 Task: Look for space in Billingham, United Kingdom from 2nd June, 2023 to 6th June, 2023 for 1 adult in price range Rs.10000 to Rs.13000. Place can be private room with 1  bedroom having 1 bed and 1 bathroom. Property type can be house, flat, guest house, hotel. Booking option can be shelf check-in. Required host language is English.
Action: Mouse moved to (428, 55)
Screenshot: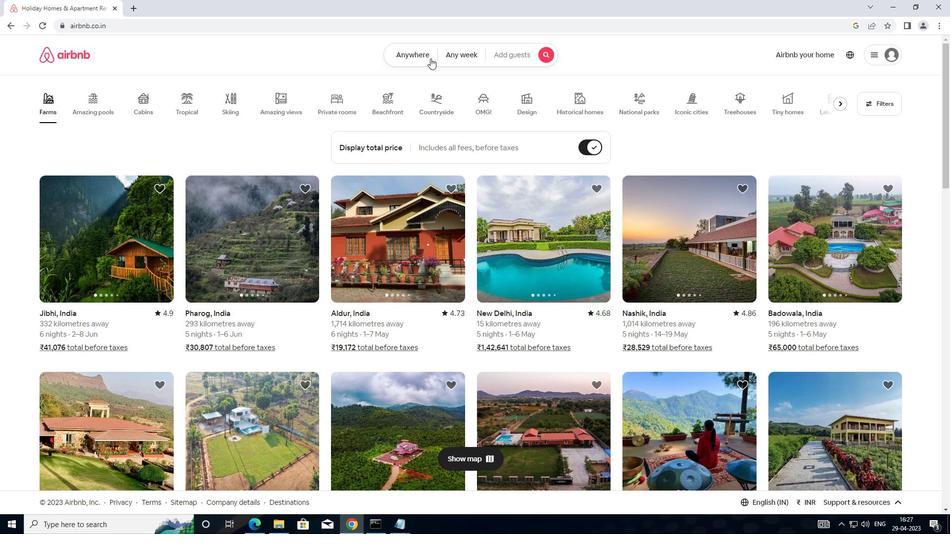 
Action: Mouse pressed left at (428, 55)
Screenshot: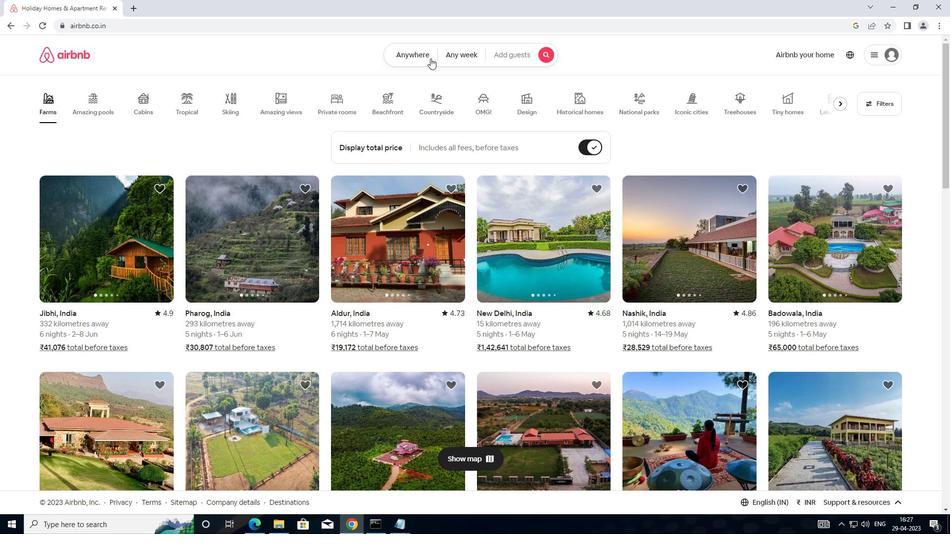 
Action: Mouse moved to (279, 94)
Screenshot: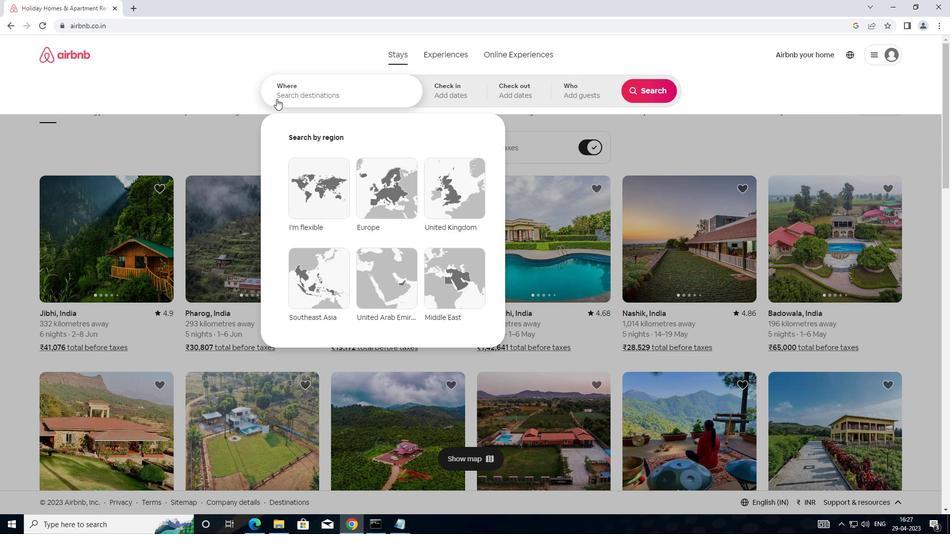 
Action: Mouse pressed left at (279, 94)
Screenshot: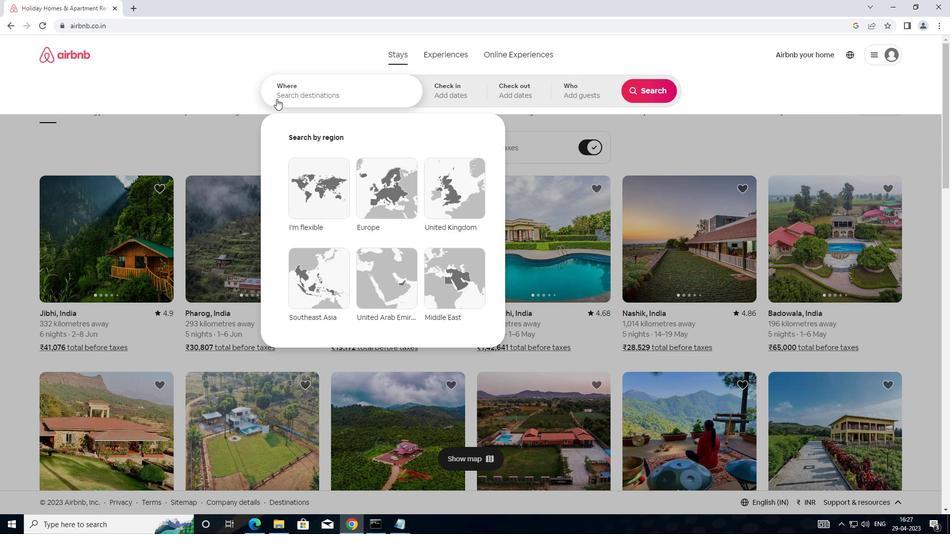 
Action: Mouse moved to (538, 49)
Screenshot: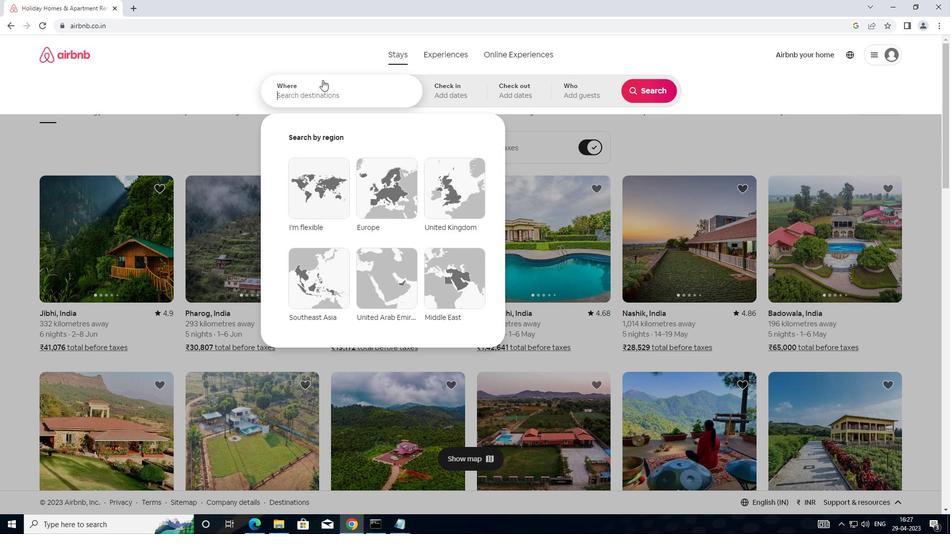
Action: Key pressed <Key.shift>BILLIN
Screenshot: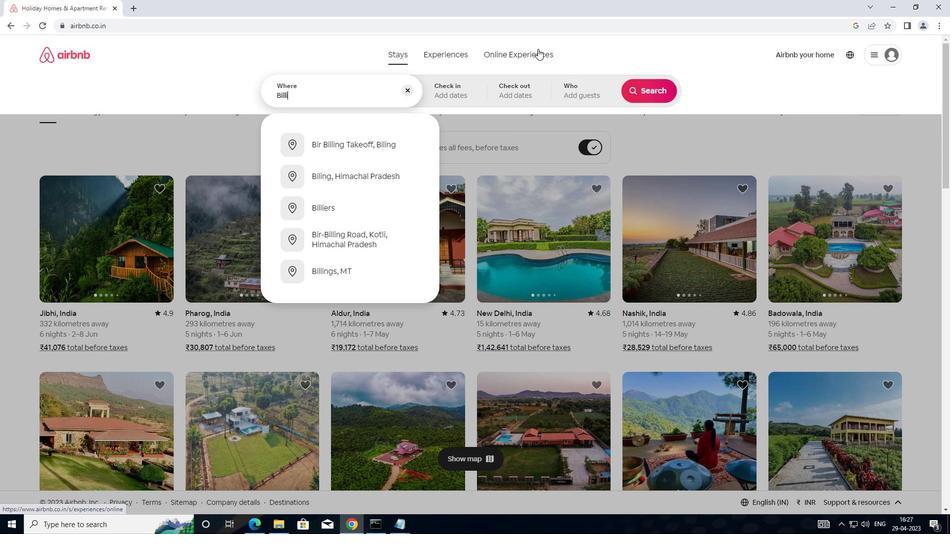 
Action: Mouse moved to (541, 47)
Screenshot: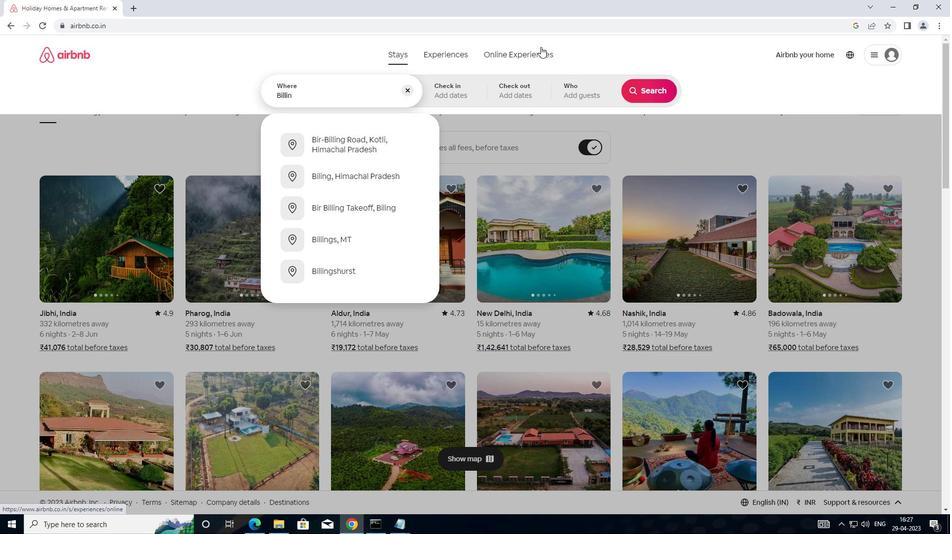 
Action: Key pressed G
Screenshot: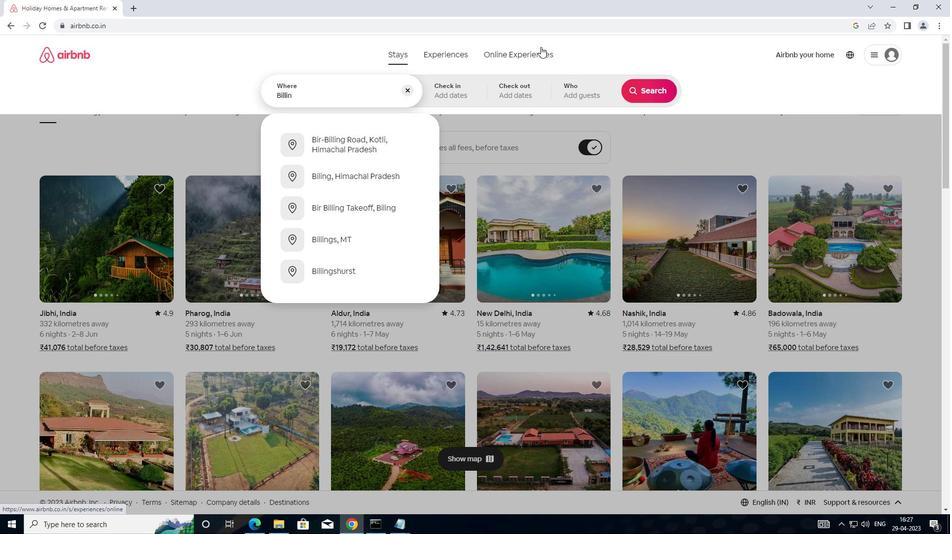 
Action: Mouse moved to (555, 38)
Screenshot: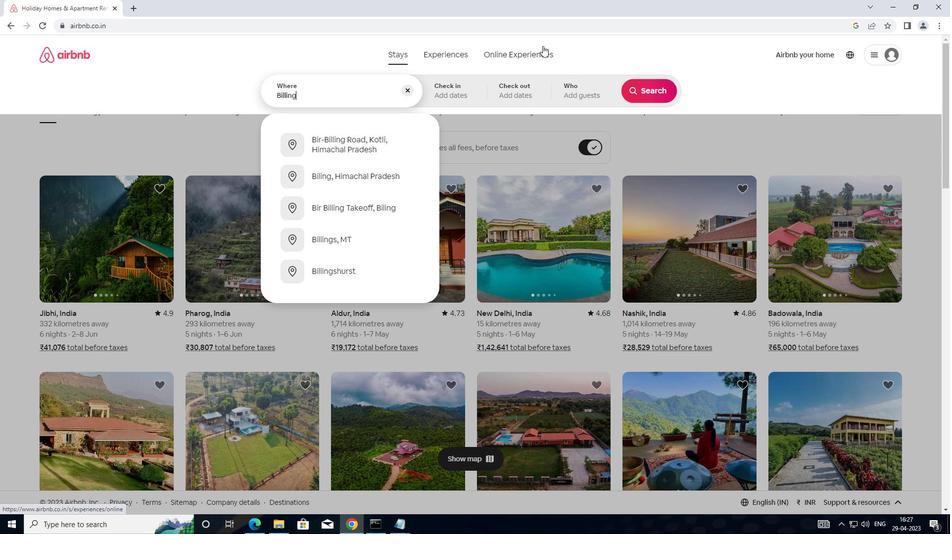 
Action: Key pressed H
Screenshot: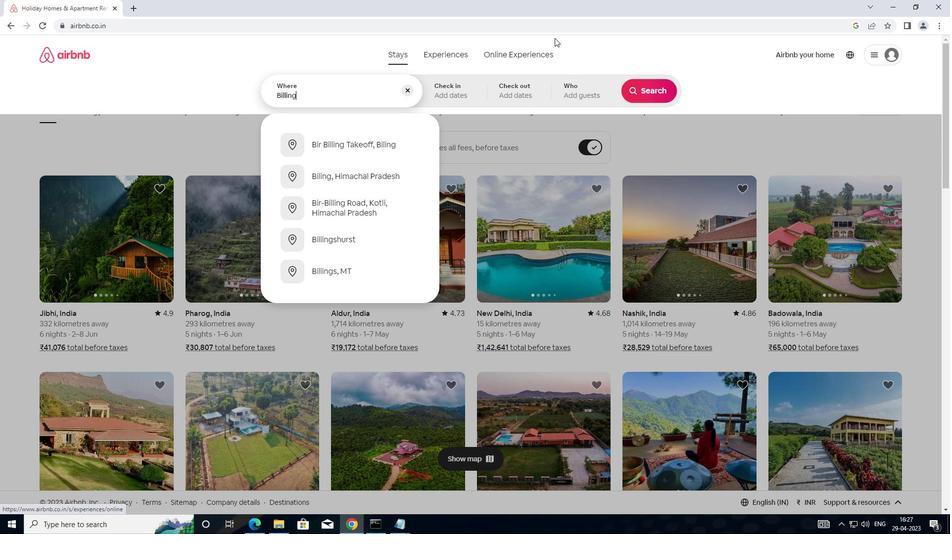 
Action: Mouse moved to (555, 37)
Screenshot: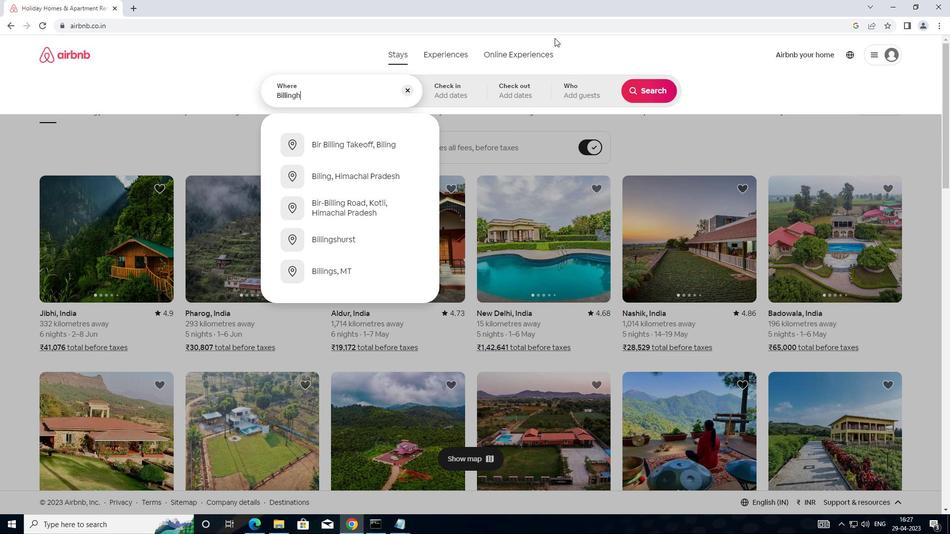 
Action: Key pressed A
Screenshot: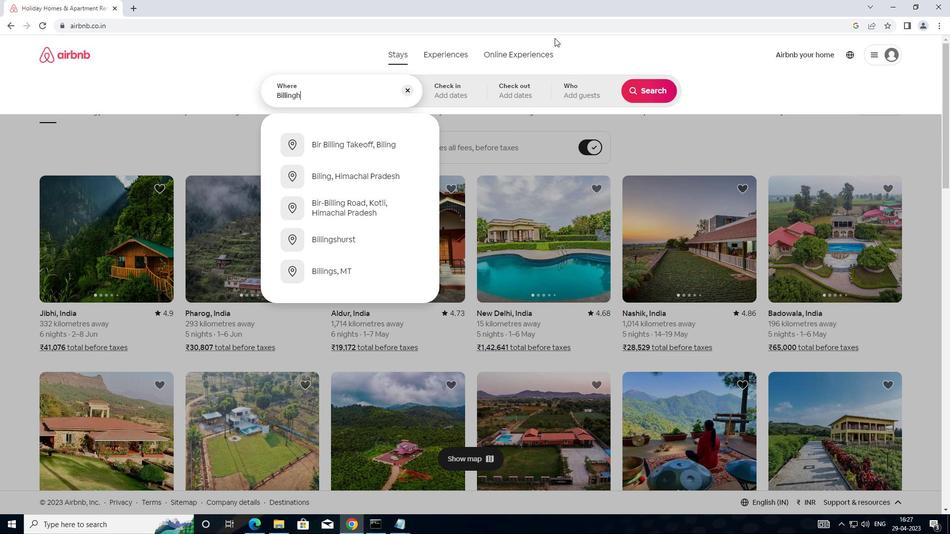 
Action: Mouse moved to (563, 35)
Screenshot: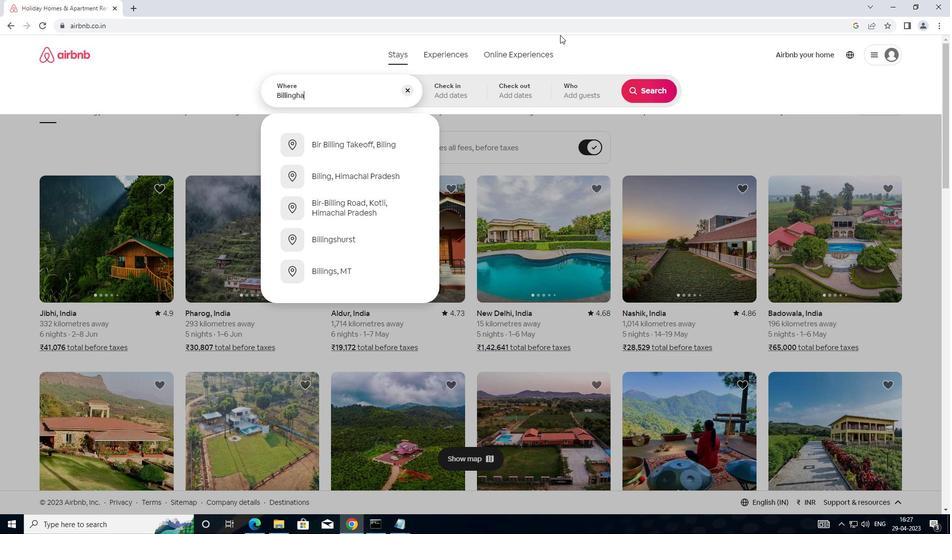 
Action: Key pressed M,<Key.shift>UNITED
Screenshot: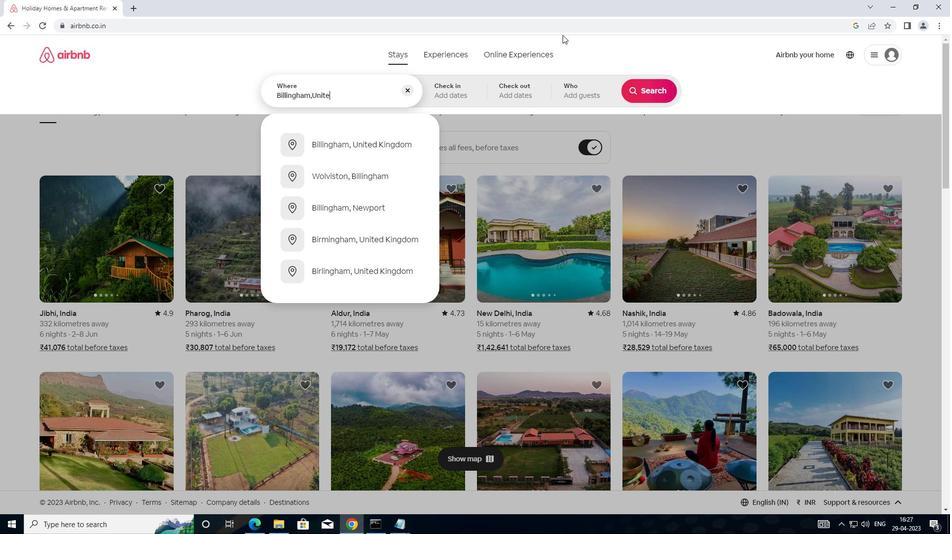 
Action: Mouse moved to (376, 150)
Screenshot: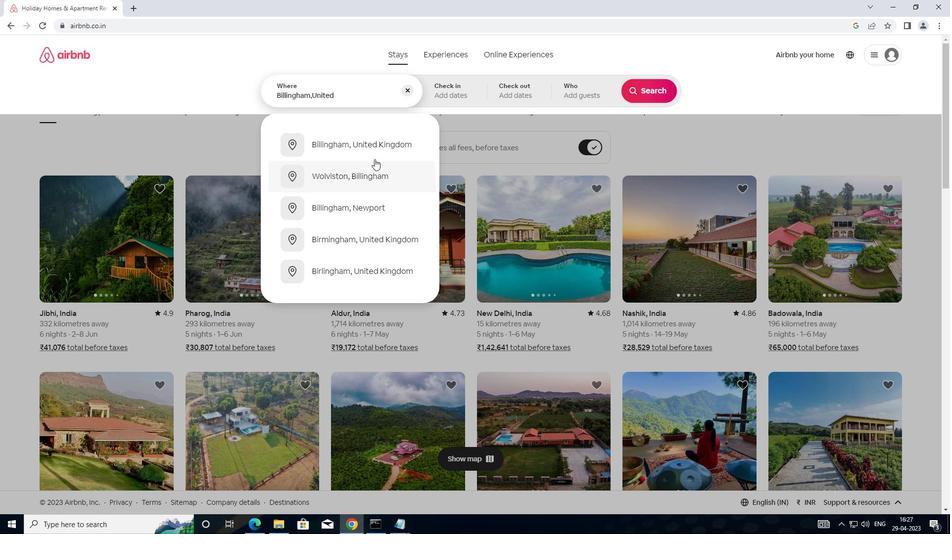 
Action: Mouse pressed left at (376, 150)
Screenshot: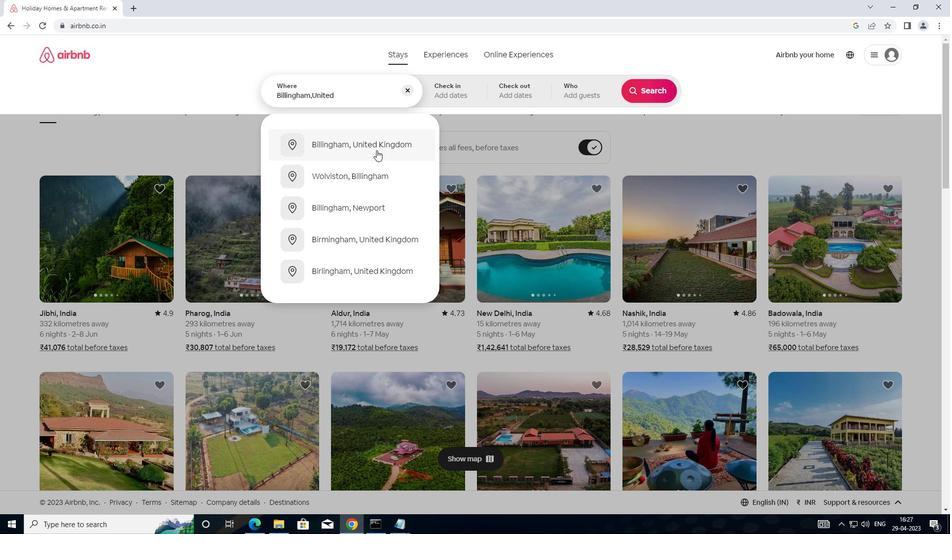 
Action: Mouse moved to (655, 170)
Screenshot: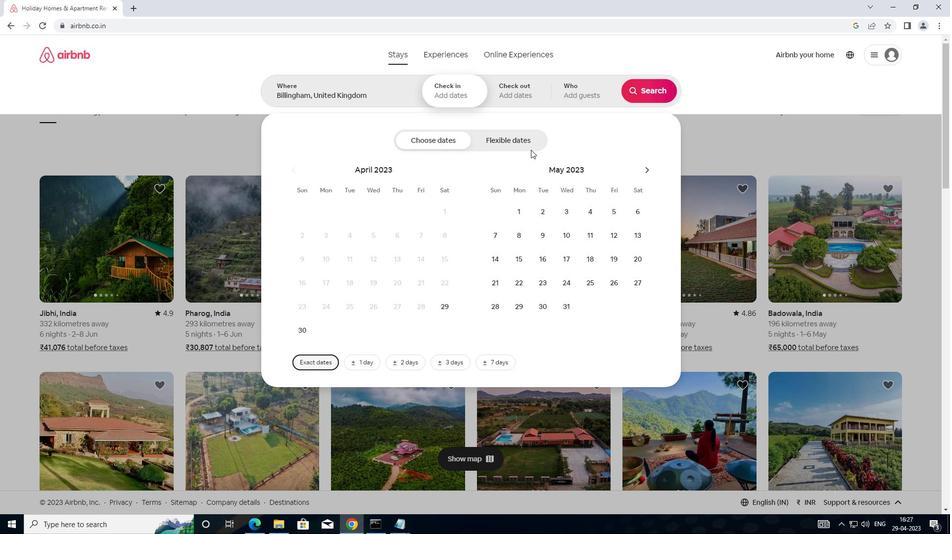 
Action: Mouse pressed left at (655, 170)
Screenshot: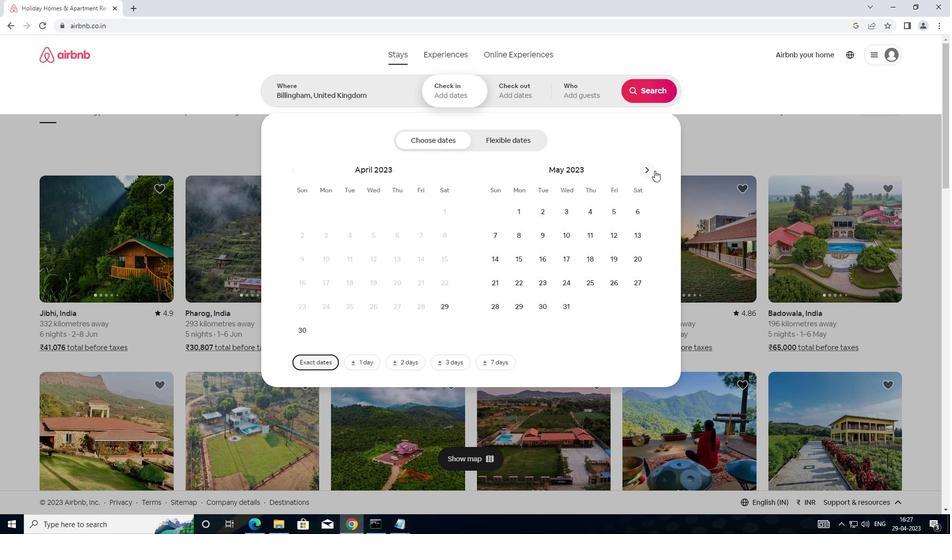 
Action: Mouse pressed left at (655, 170)
Screenshot: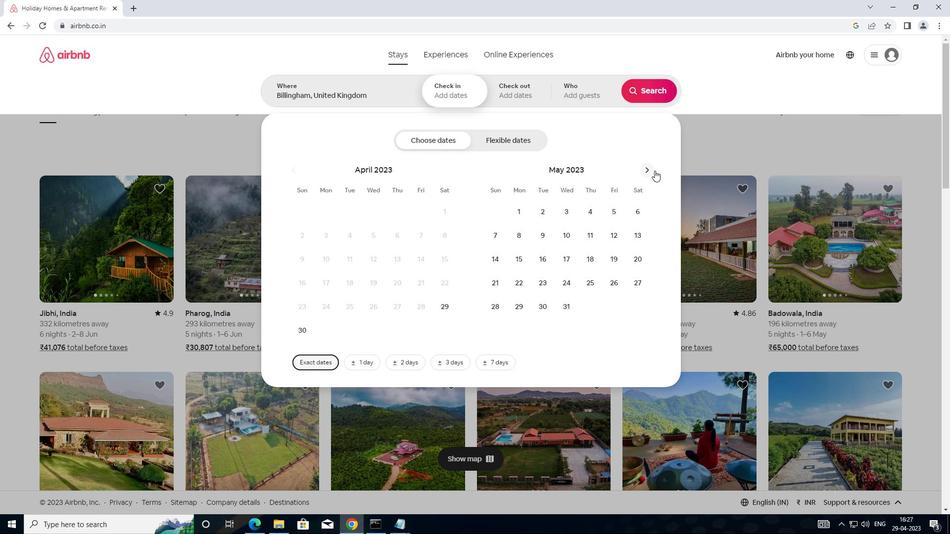 
Action: Mouse moved to (650, 173)
Screenshot: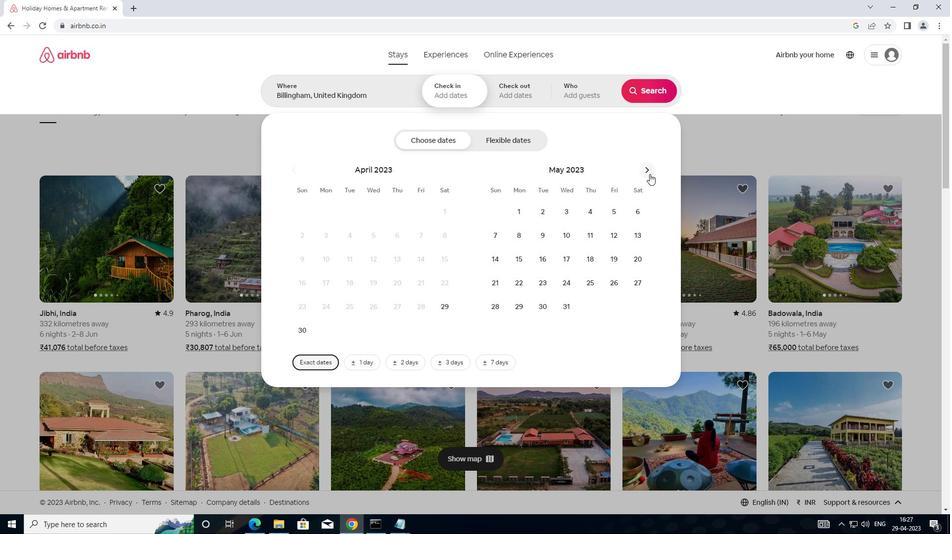 
Action: Mouse pressed left at (650, 173)
Screenshot: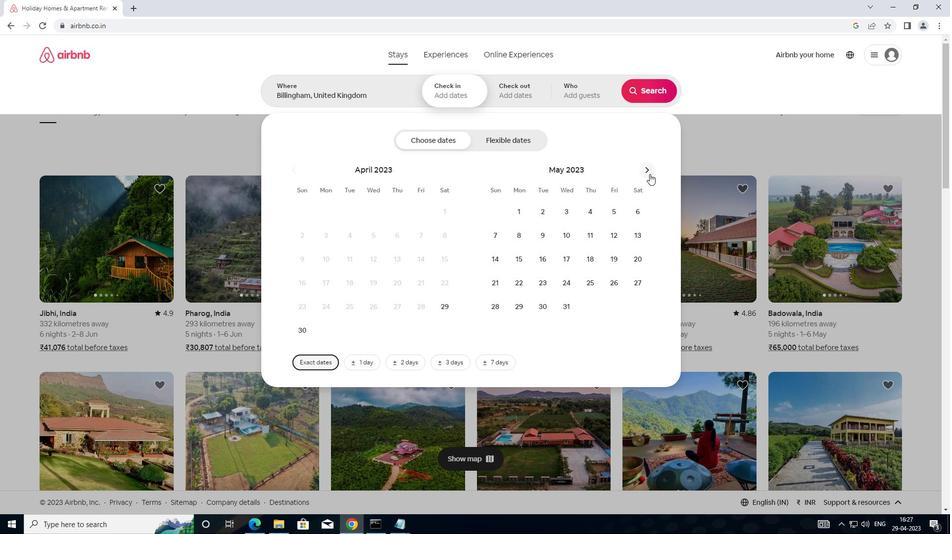 
Action: Mouse pressed left at (650, 173)
Screenshot: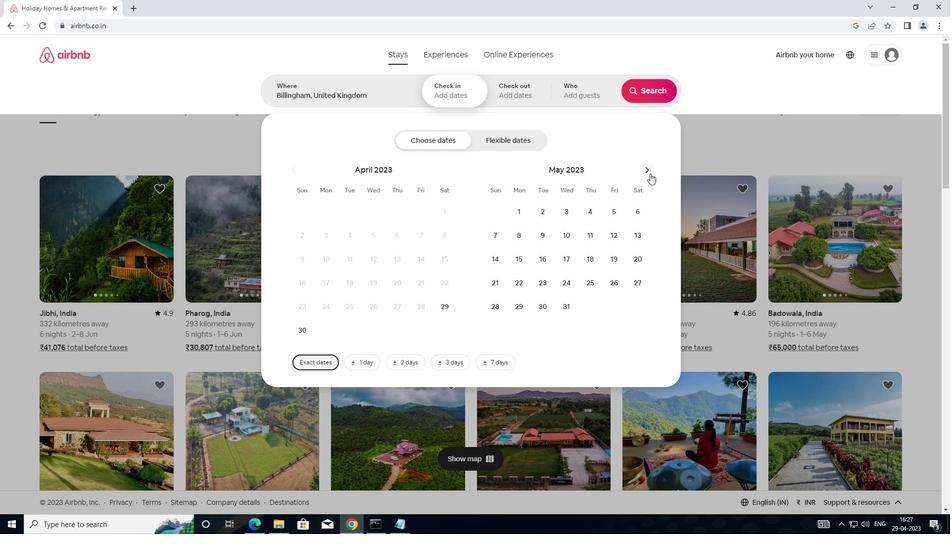 
Action: Mouse moved to (419, 209)
Screenshot: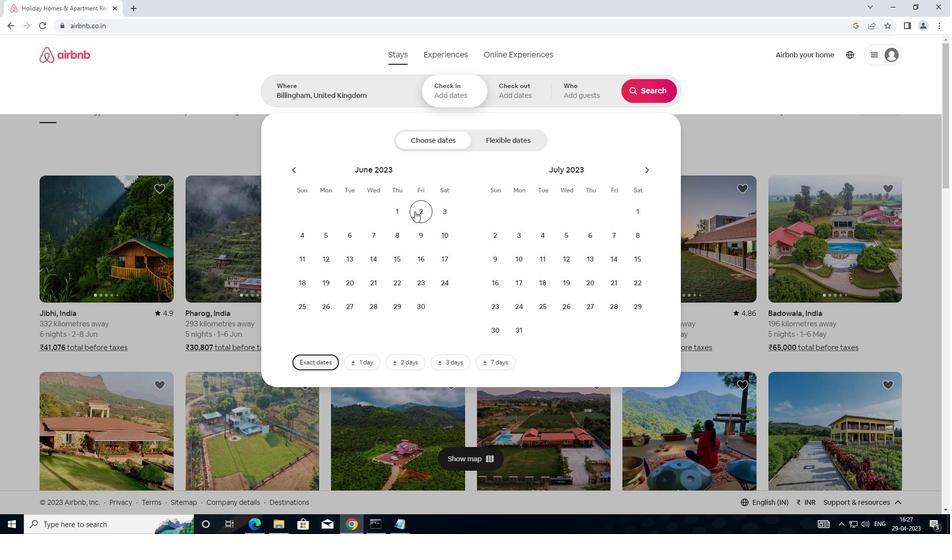 
Action: Mouse pressed left at (419, 209)
Screenshot: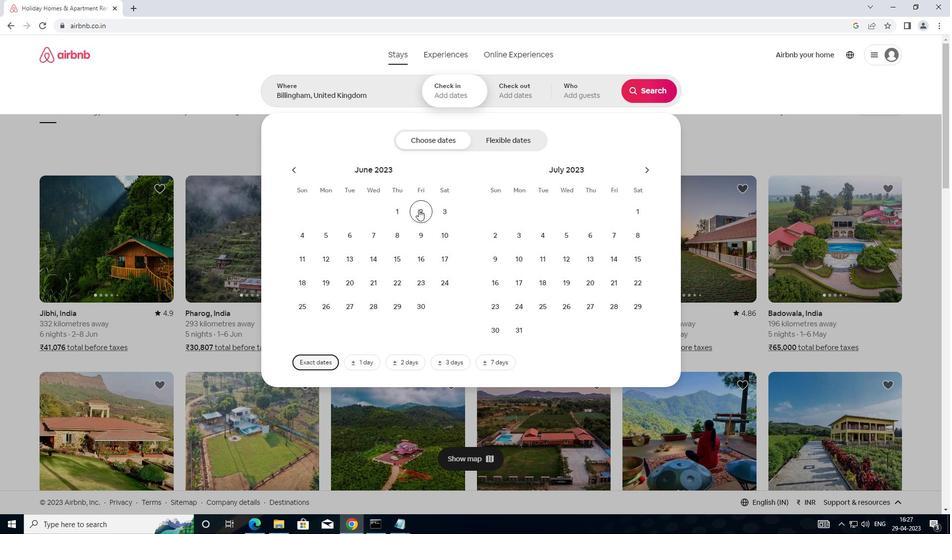 
Action: Mouse moved to (353, 231)
Screenshot: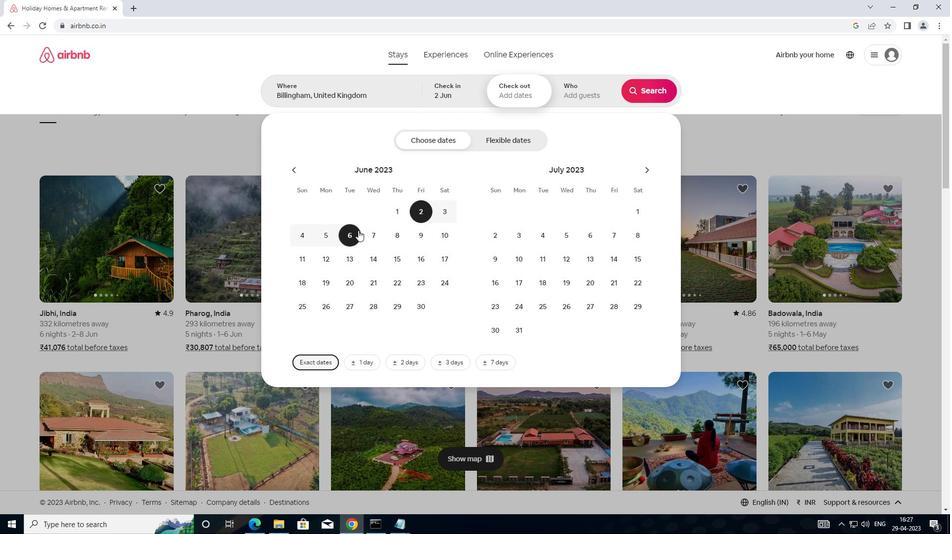 
Action: Mouse pressed left at (353, 231)
Screenshot: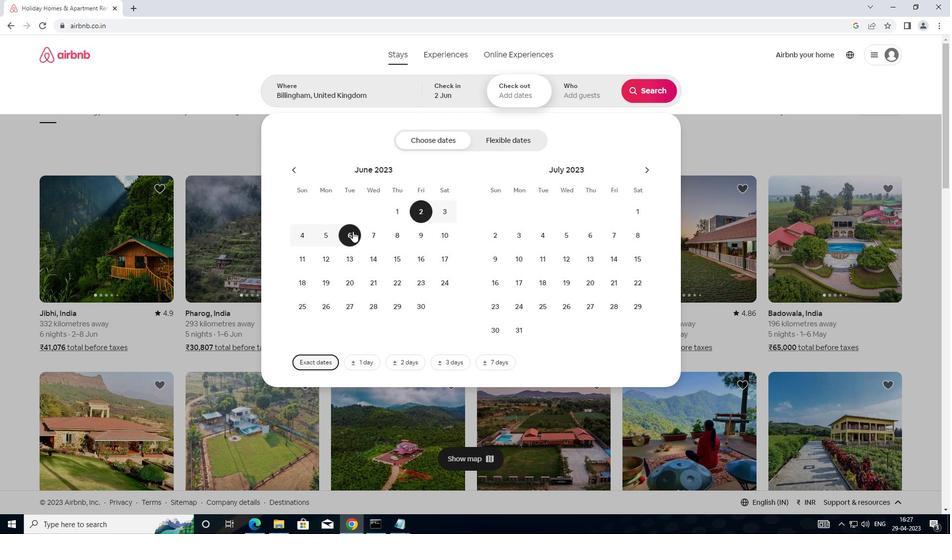 
Action: Mouse moved to (580, 102)
Screenshot: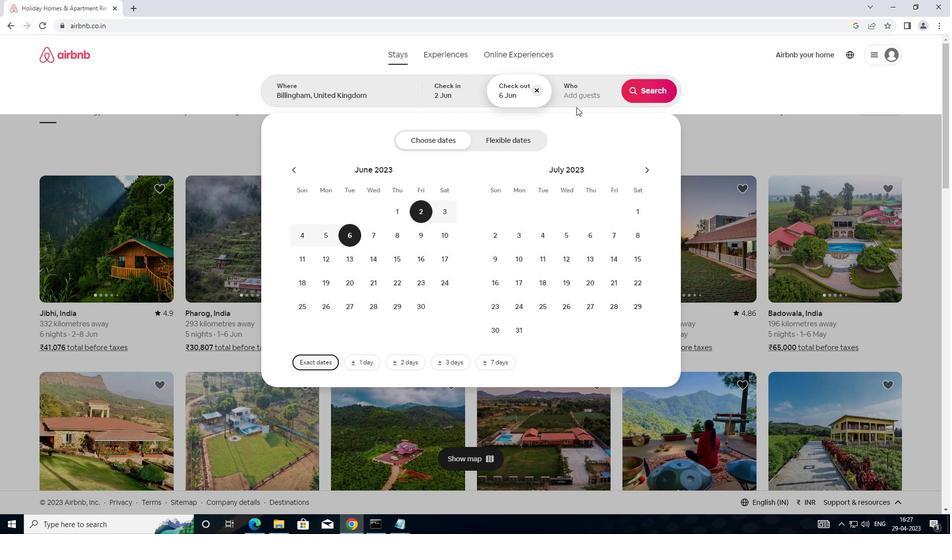 
Action: Mouse pressed left at (580, 102)
Screenshot: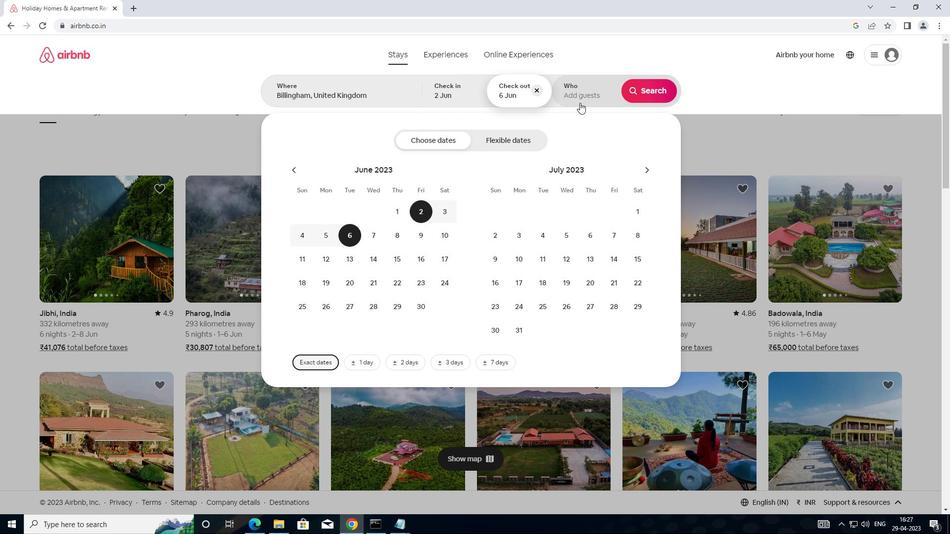
Action: Mouse moved to (657, 144)
Screenshot: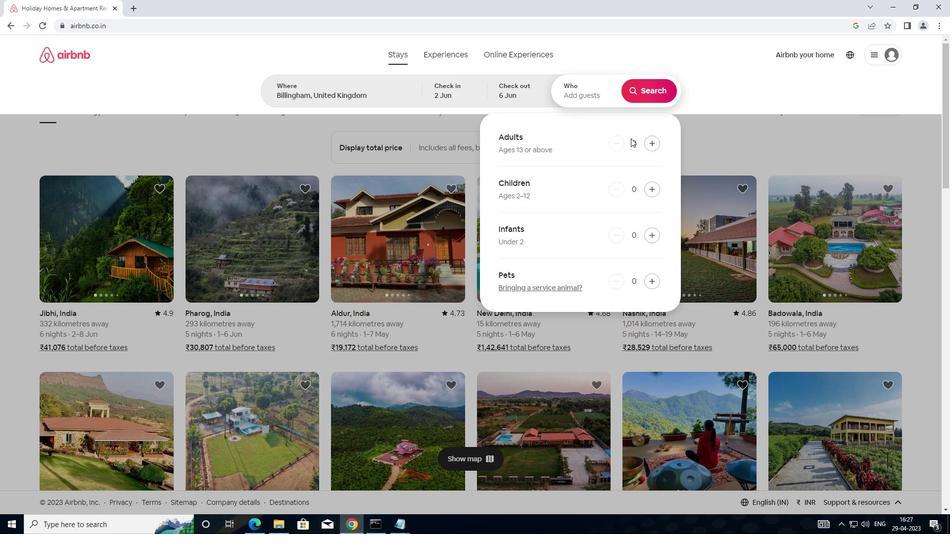 
Action: Mouse pressed left at (657, 144)
Screenshot: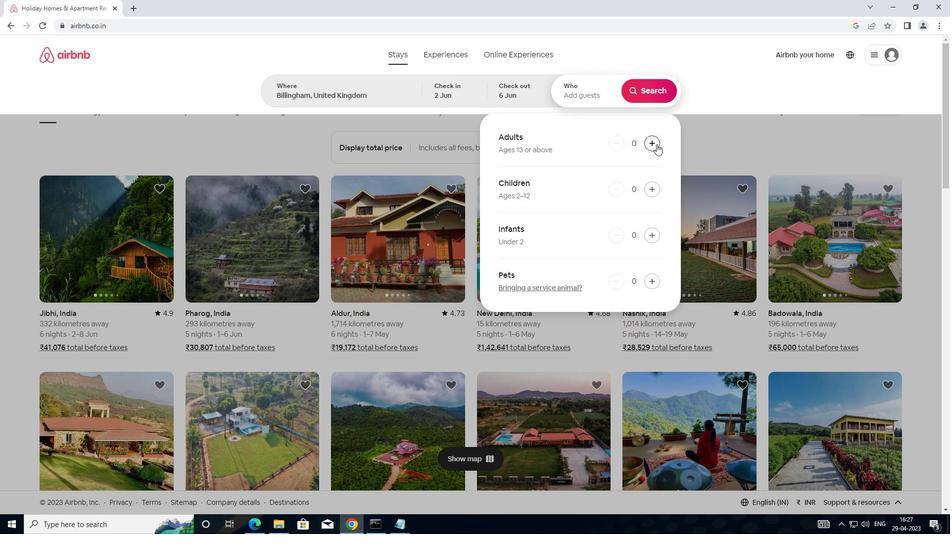 
Action: Mouse moved to (650, 97)
Screenshot: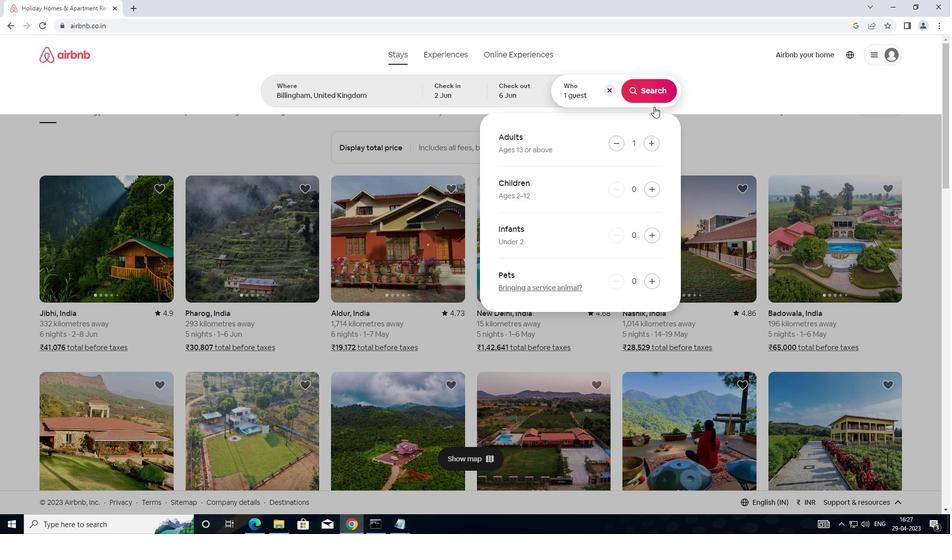 
Action: Mouse pressed left at (650, 97)
Screenshot: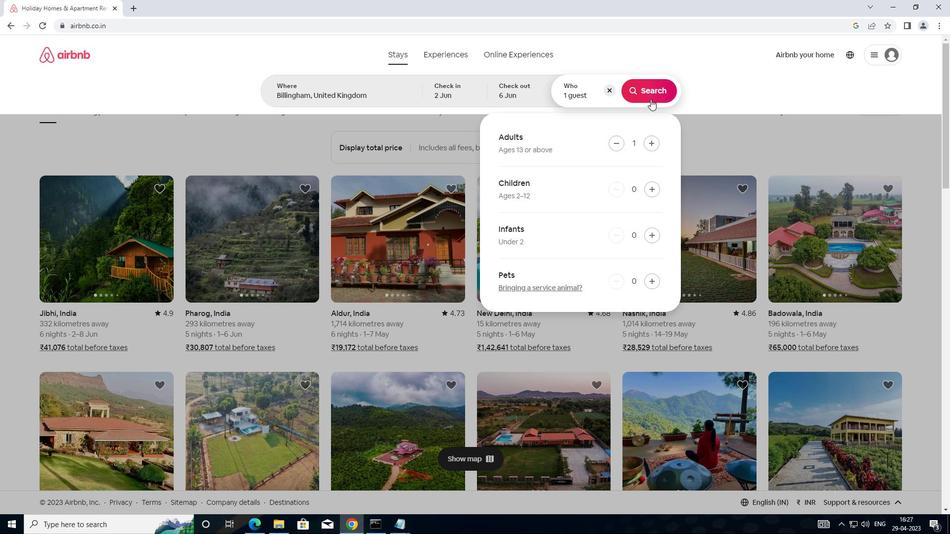 
Action: Mouse moved to (901, 99)
Screenshot: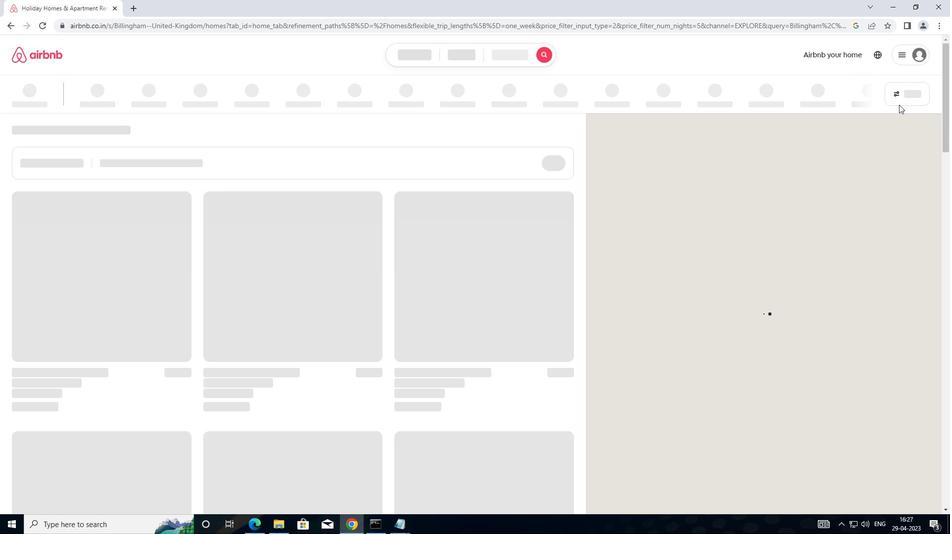 
Action: Mouse pressed left at (901, 99)
Screenshot: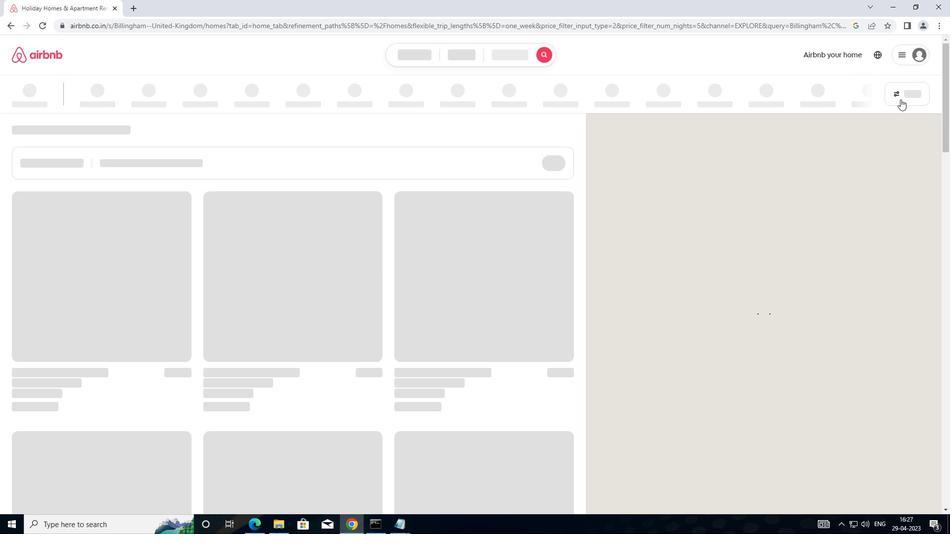 
Action: Mouse moved to (384, 215)
Screenshot: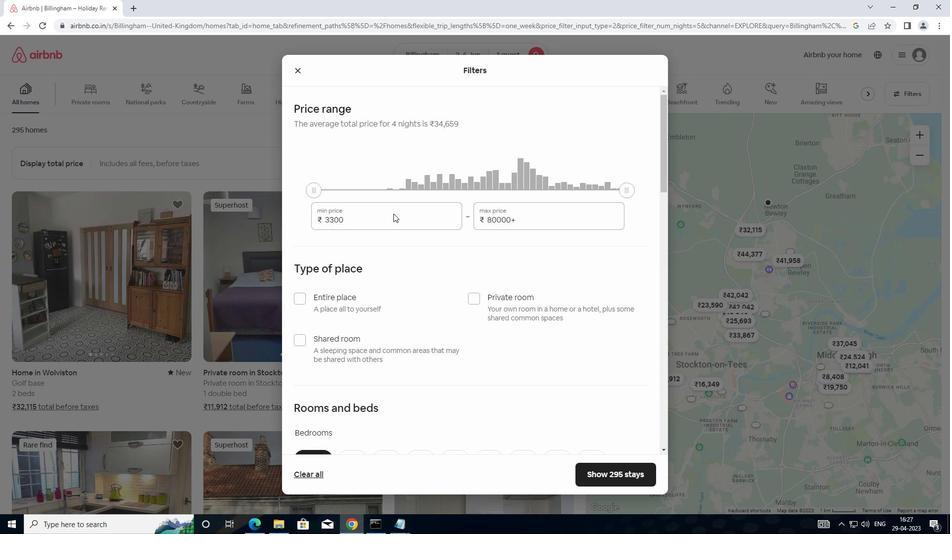 
Action: Mouse pressed left at (384, 215)
Screenshot: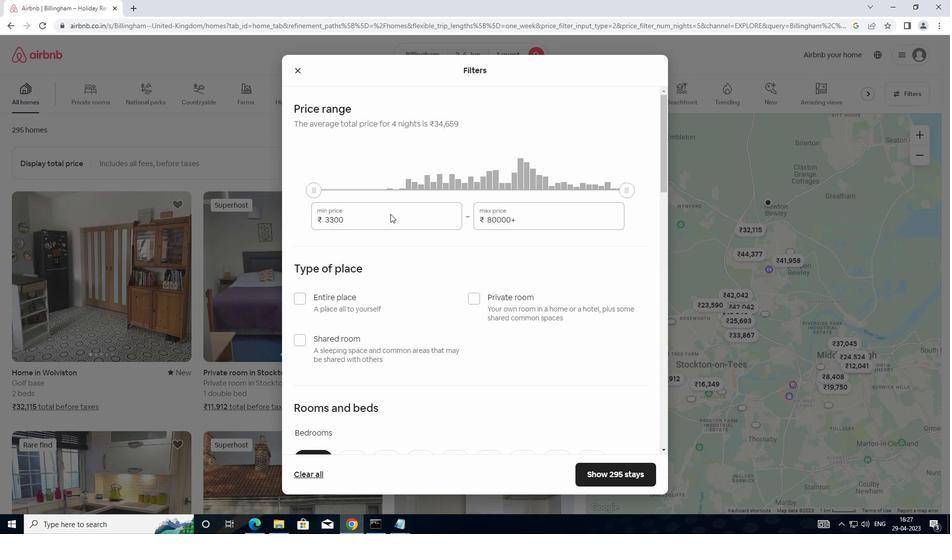 
Action: Mouse moved to (309, 223)
Screenshot: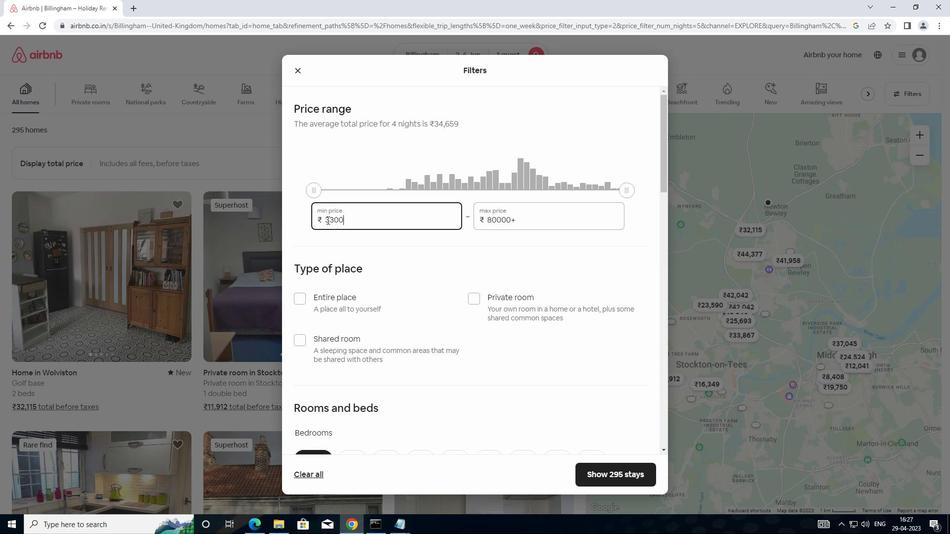 
Action: Mouse pressed left at (309, 223)
Screenshot: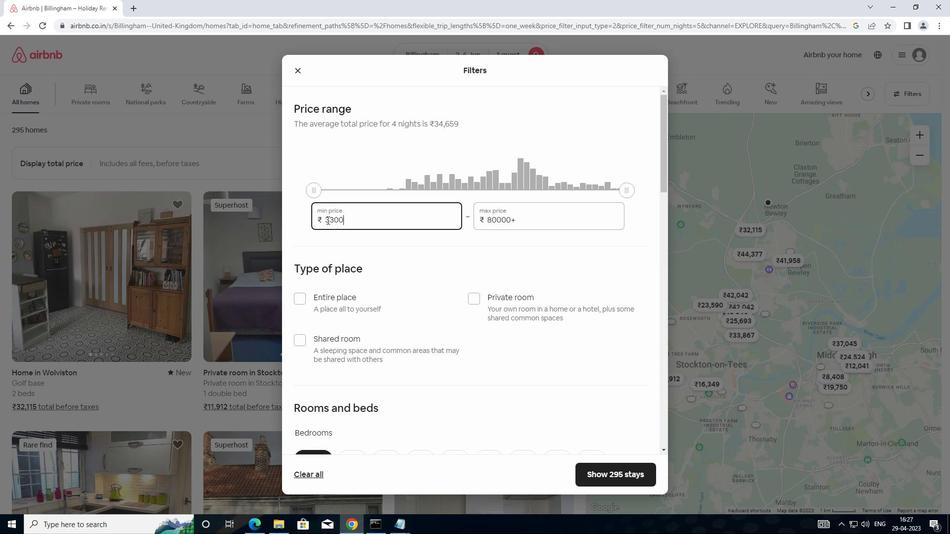 
Action: Mouse moved to (307, 224)
Screenshot: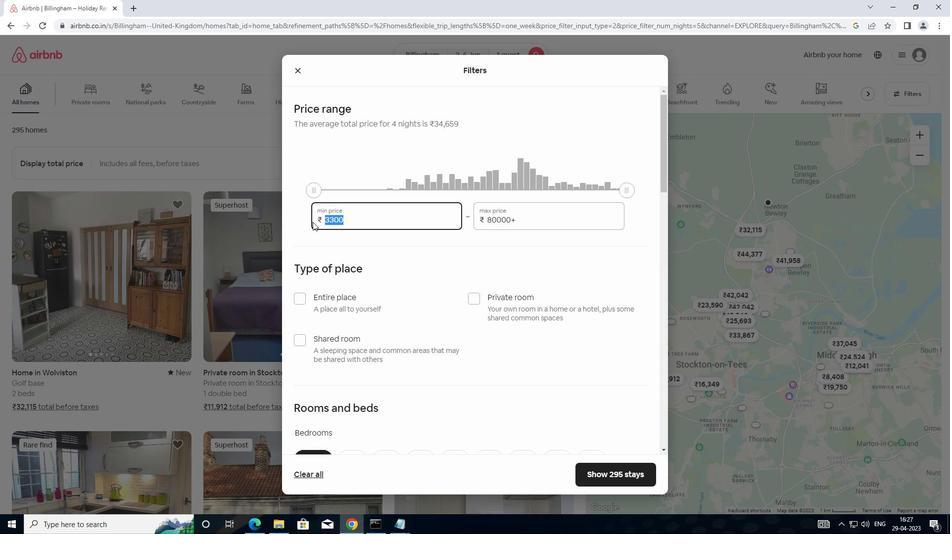 
Action: Key pressed 10
Screenshot: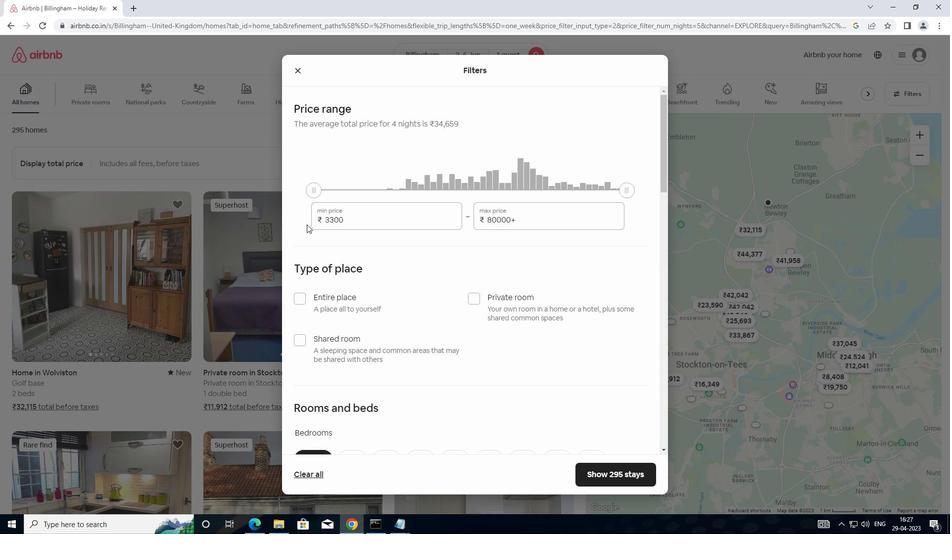 
Action: Mouse moved to (347, 224)
Screenshot: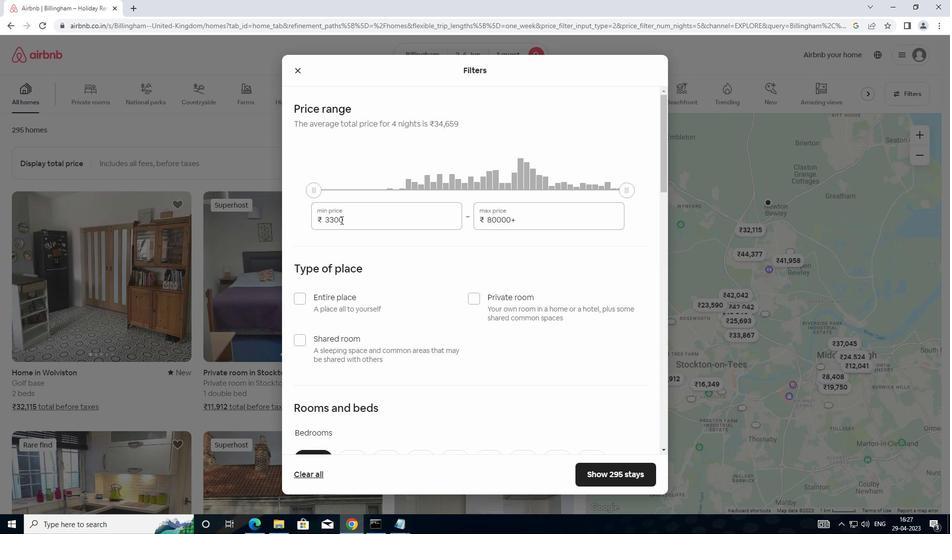 
Action: Mouse pressed left at (347, 224)
Screenshot: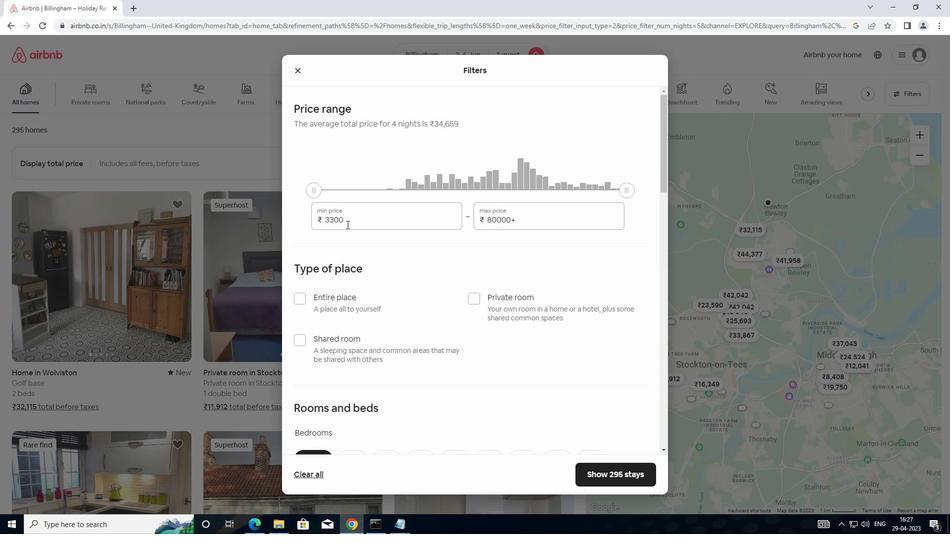 
Action: Mouse moved to (301, 219)
Screenshot: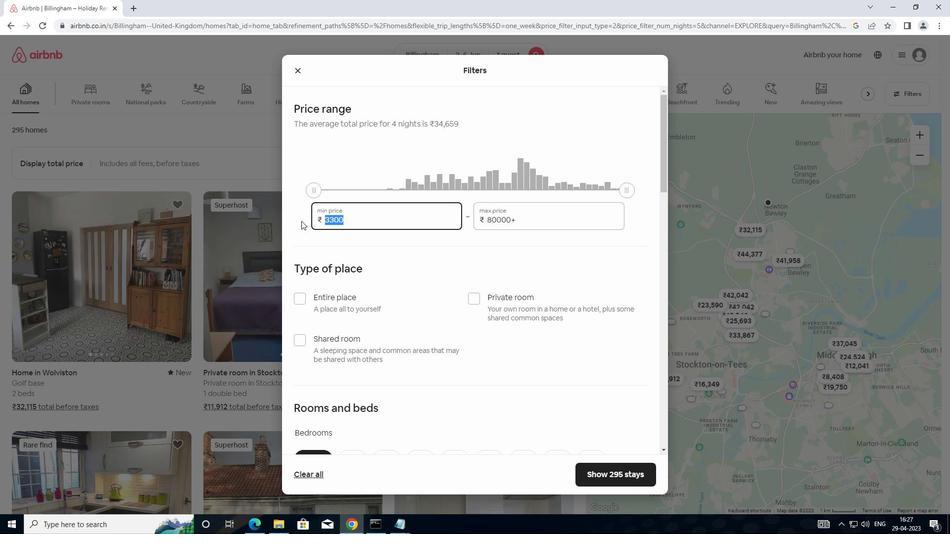 
Action: Key pressed 10000
Screenshot: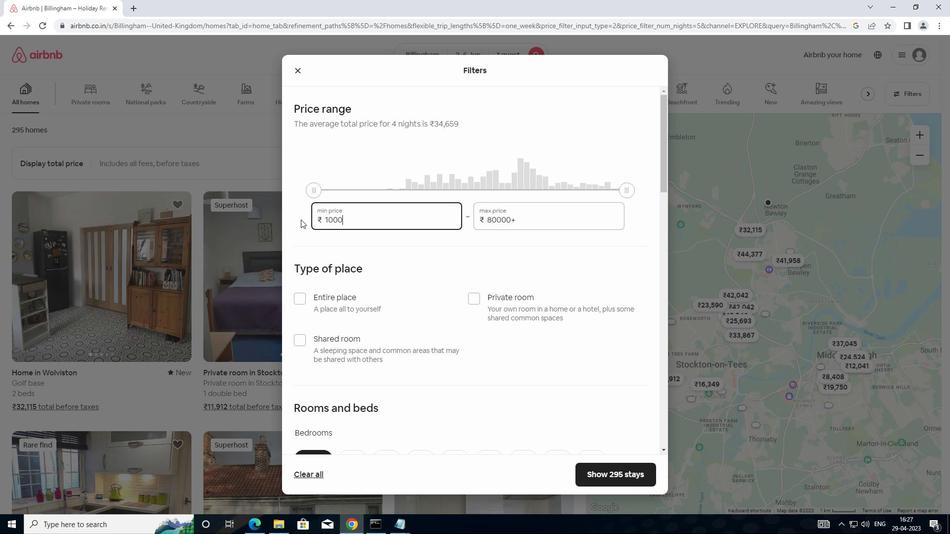 
Action: Mouse moved to (537, 224)
Screenshot: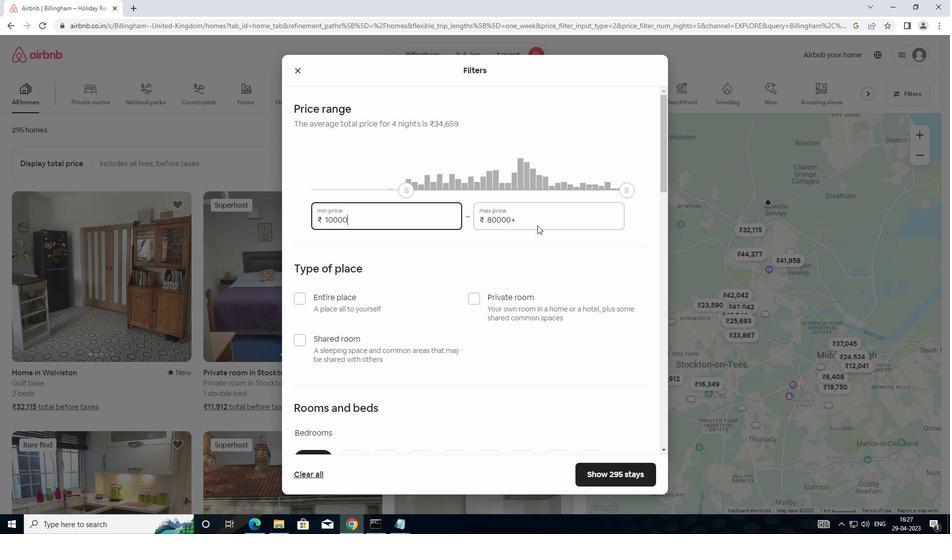 
Action: Mouse pressed left at (537, 224)
Screenshot: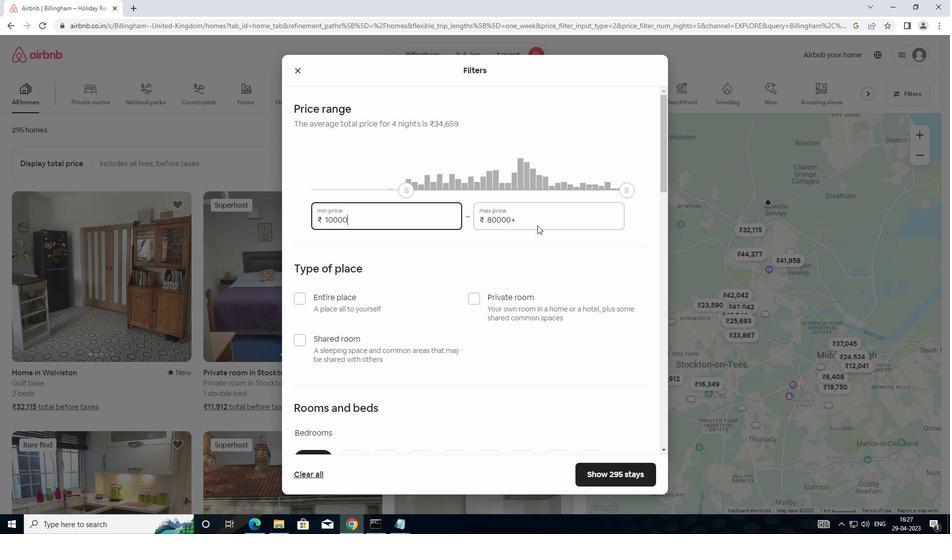 
Action: Mouse moved to (537, 223)
Screenshot: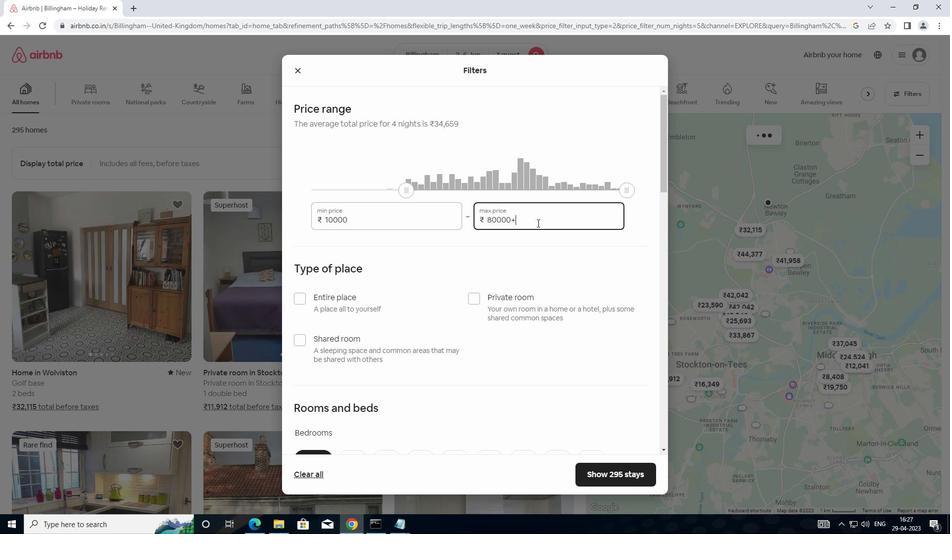 
Action: Mouse pressed left at (537, 223)
Screenshot: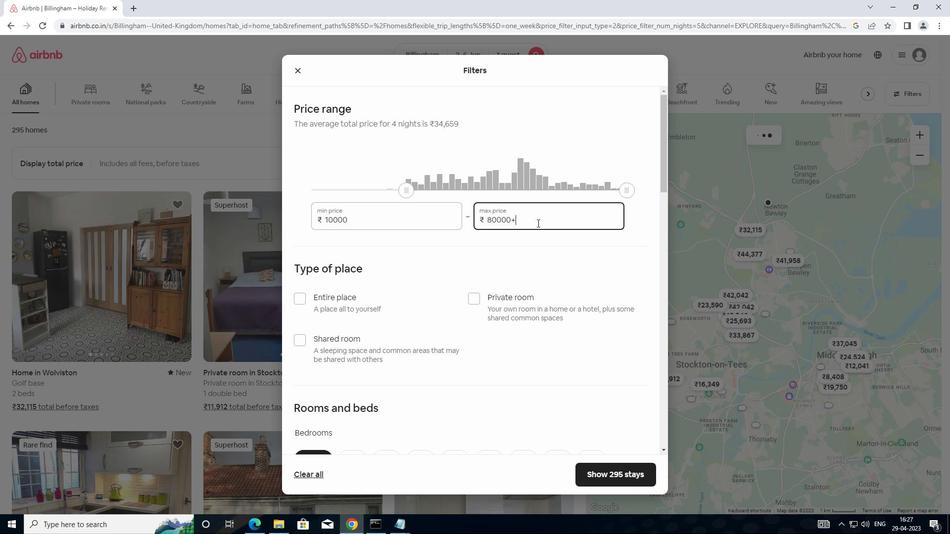 
Action: Mouse moved to (473, 224)
Screenshot: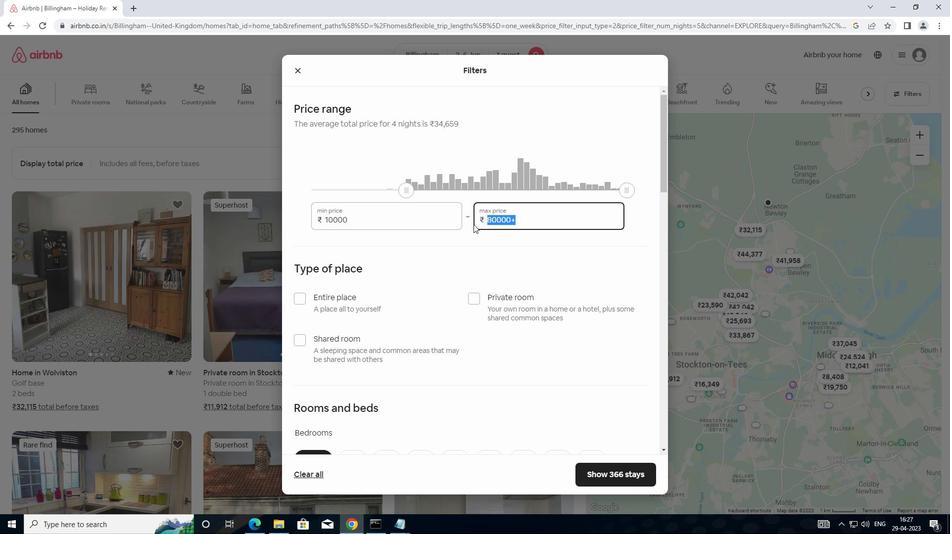
Action: Key pressed 13
Screenshot: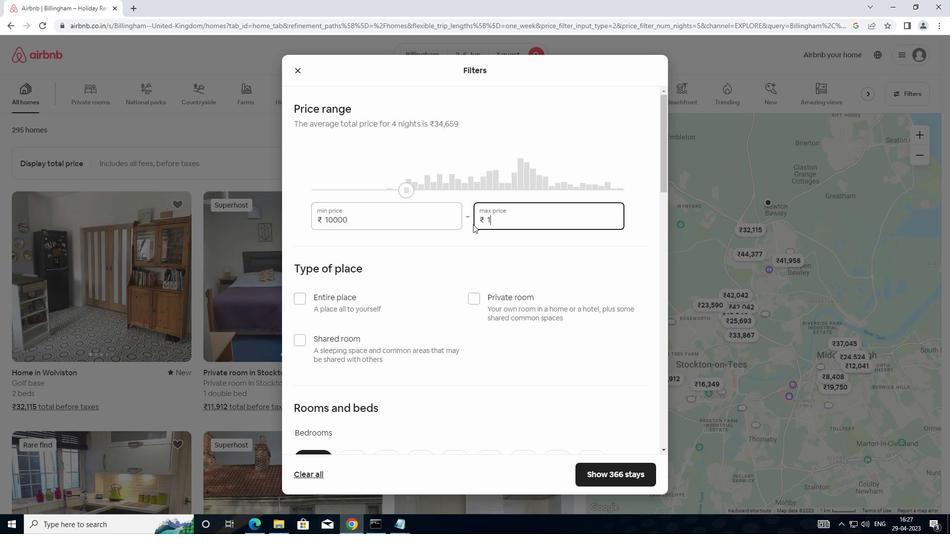 
Action: Mouse moved to (473, 226)
Screenshot: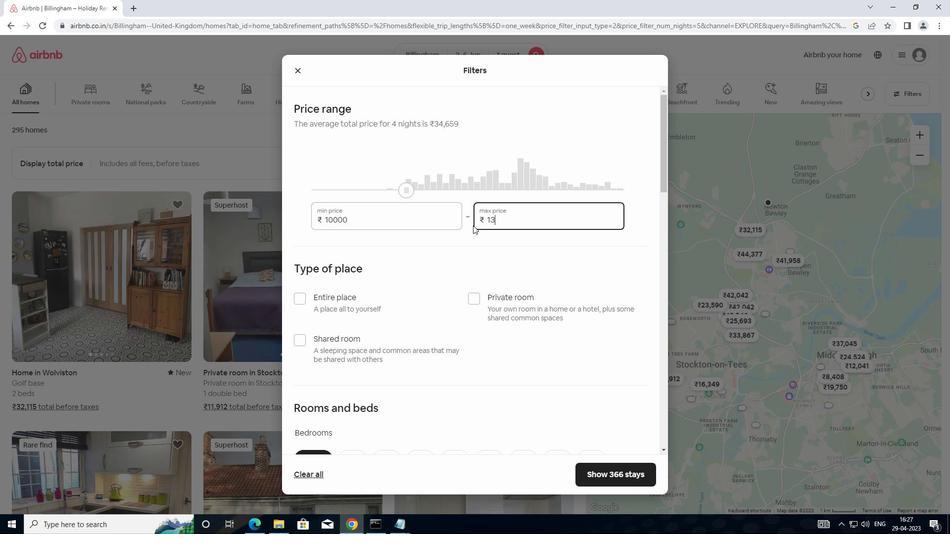 
Action: Key pressed 0
Screenshot: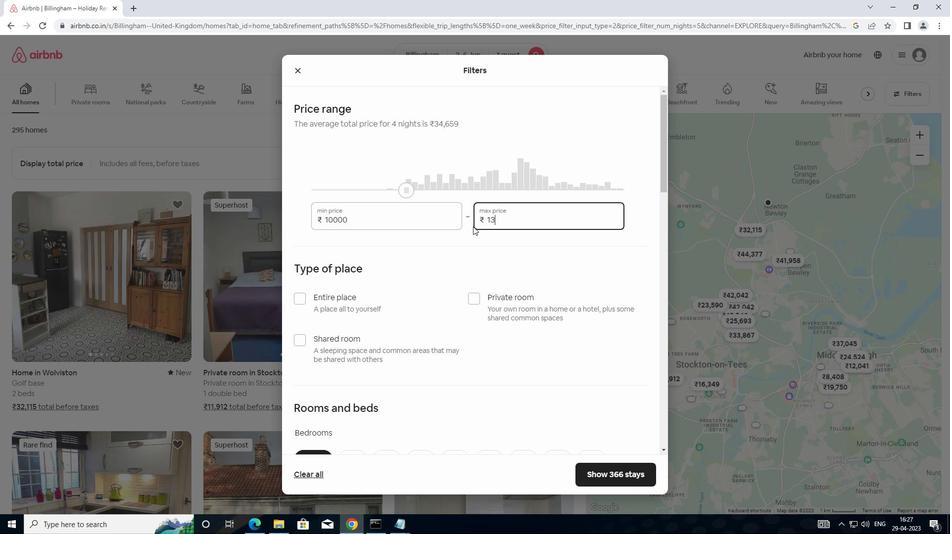 
Action: Mouse moved to (473, 227)
Screenshot: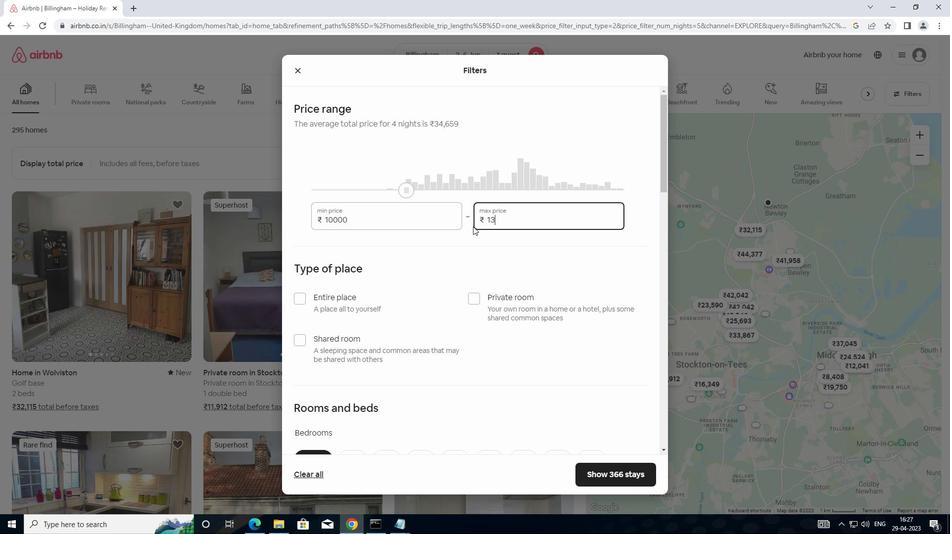 
Action: Key pressed 0
Screenshot: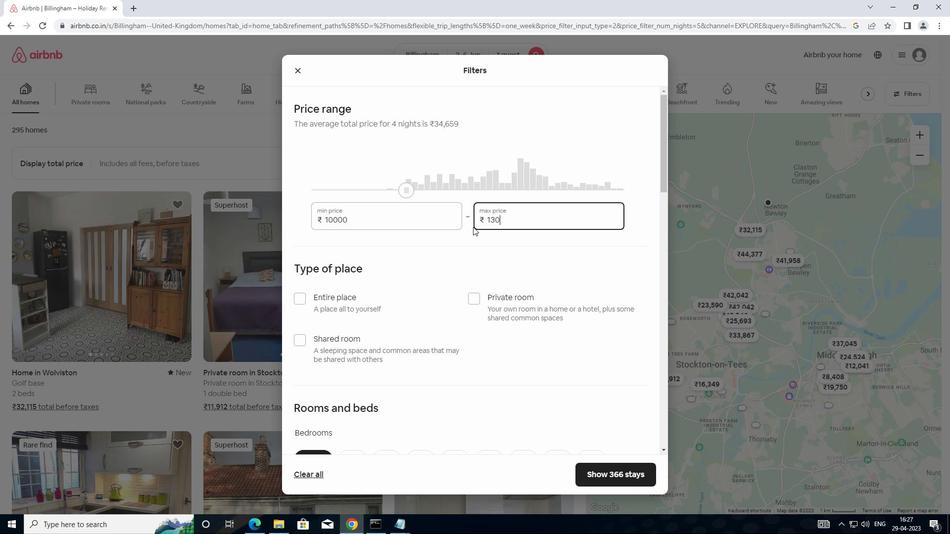 
Action: Mouse moved to (474, 227)
Screenshot: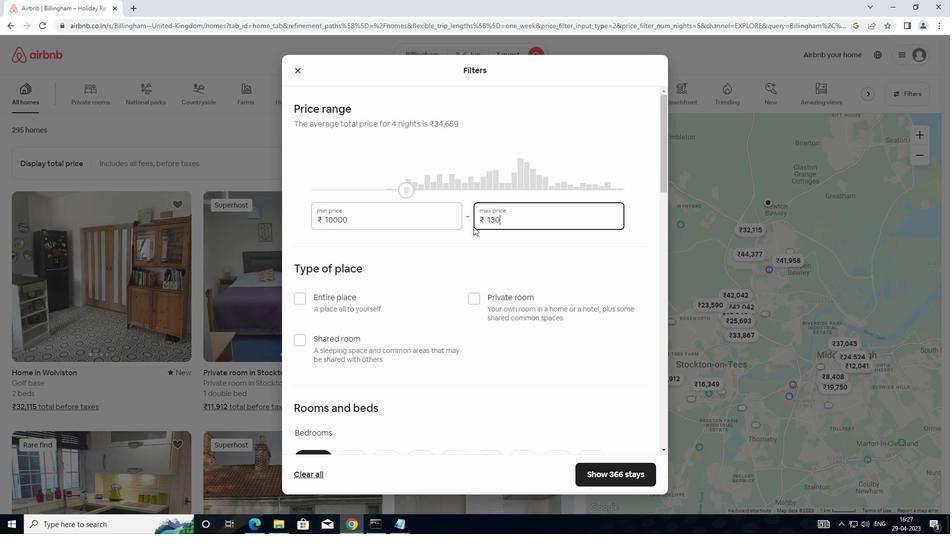 
Action: Key pressed 0
Screenshot: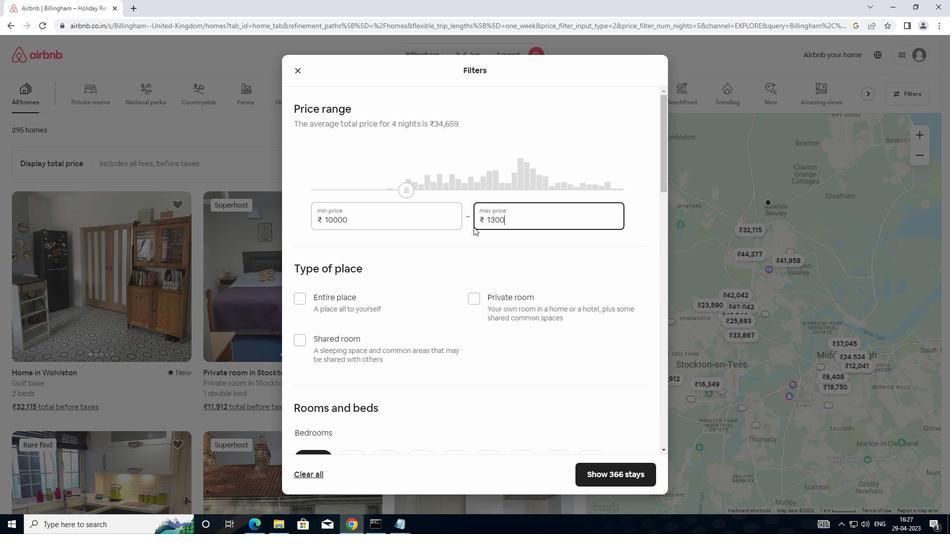 
Action: Mouse moved to (371, 284)
Screenshot: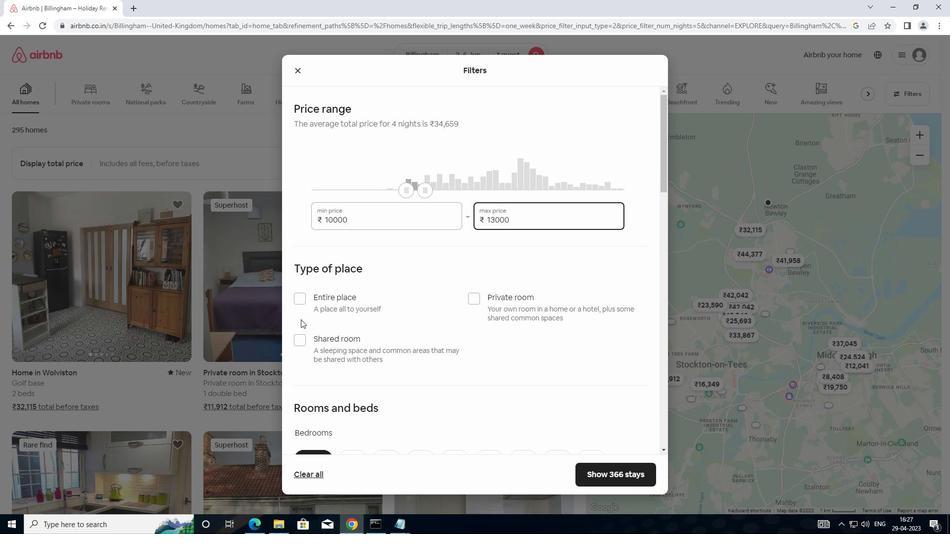 
Action: Mouse scrolled (371, 283) with delta (0, 0)
Screenshot: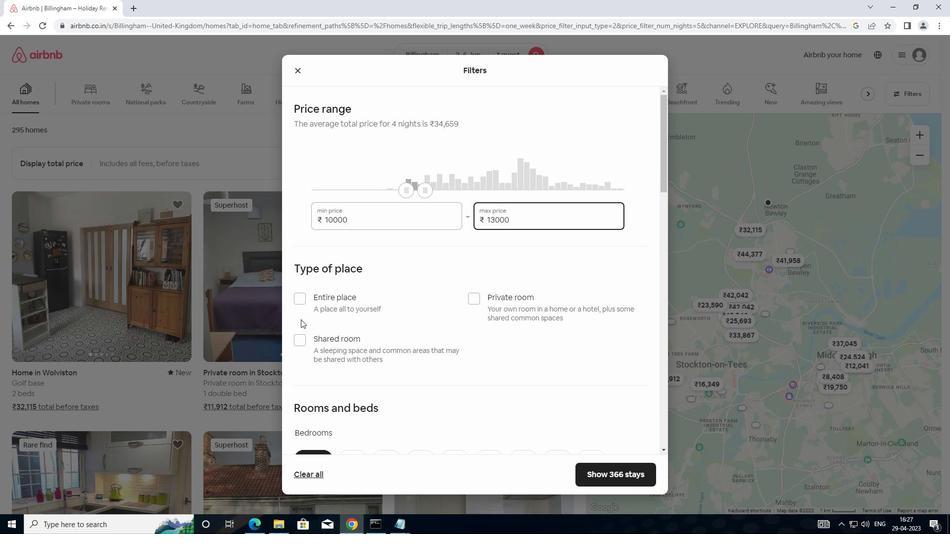 
Action: Mouse scrolled (371, 283) with delta (0, 0)
Screenshot: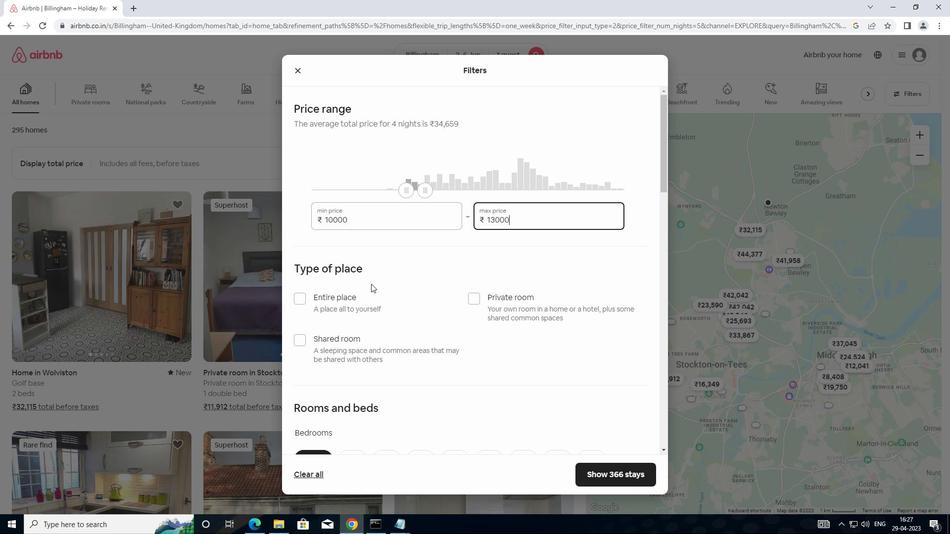 
Action: Mouse moved to (466, 197)
Screenshot: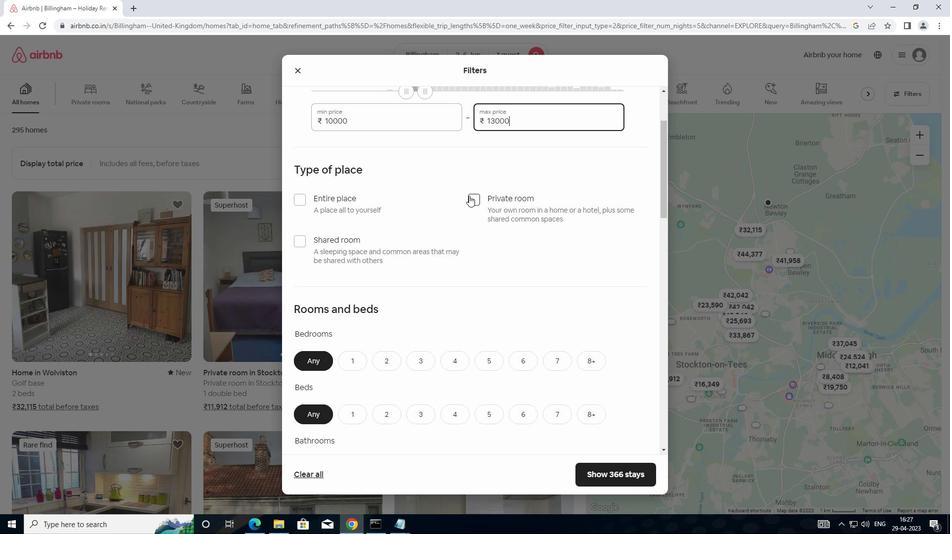 
Action: Mouse pressed left at (466, 197)
Screenshot: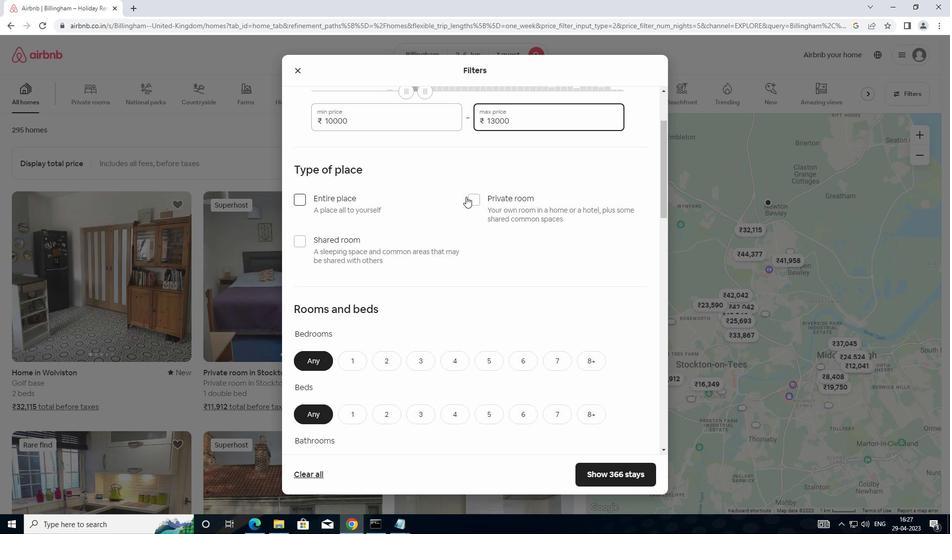 
Action: Mouse moved to (432, 243)
Screenshot: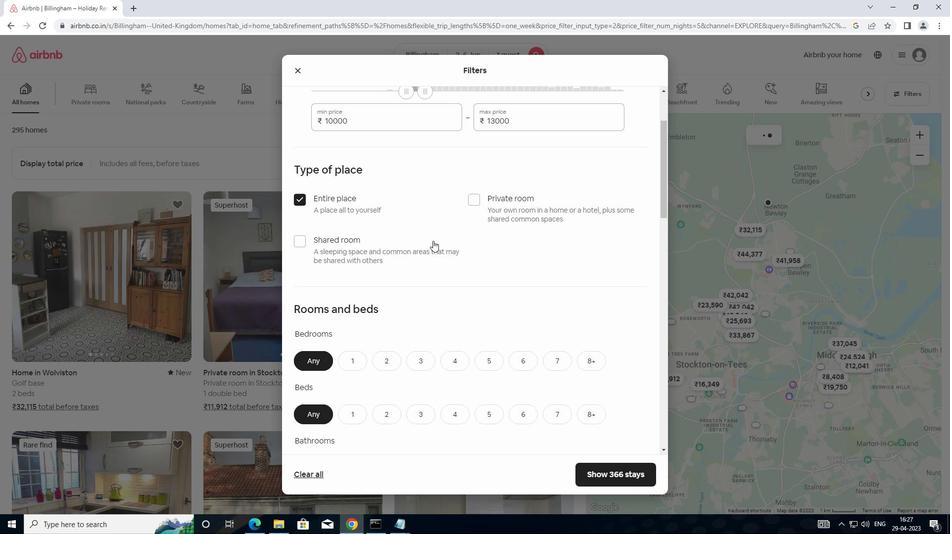 
Action: Mouse scrolled (432, 242) with delta (0, 0)
Screenshot: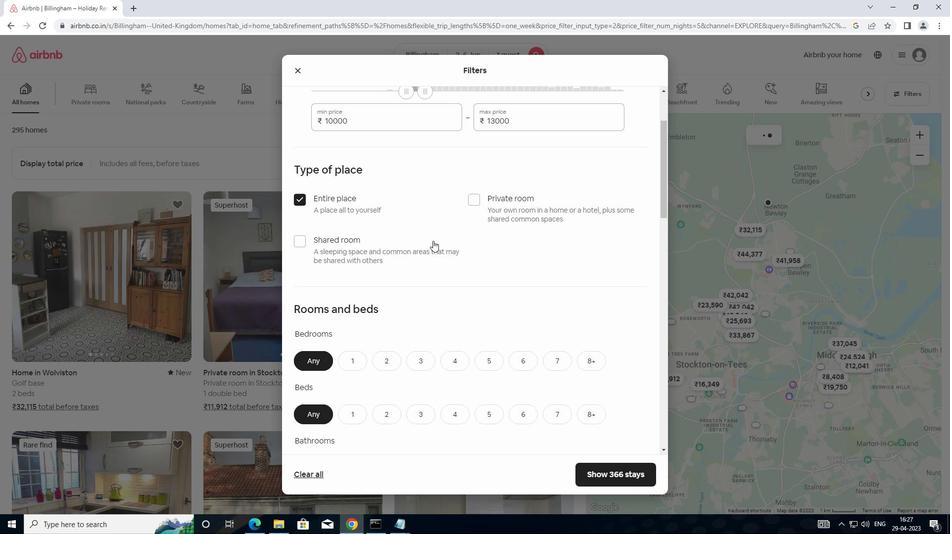 
Action: Mouse moved to (433, 245)
Screenshot: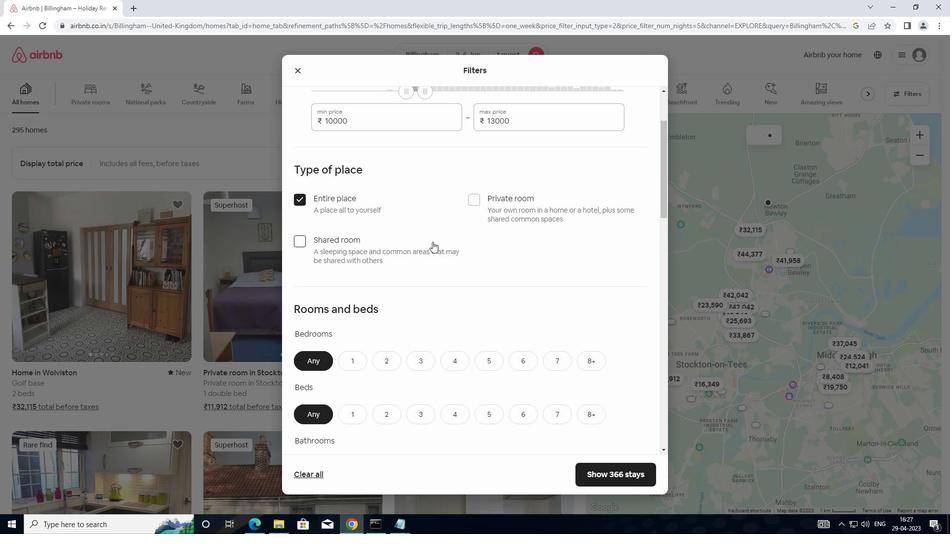 
Action: Mouse scrolled (433, 245) with delta (0, 0)
Screenshot: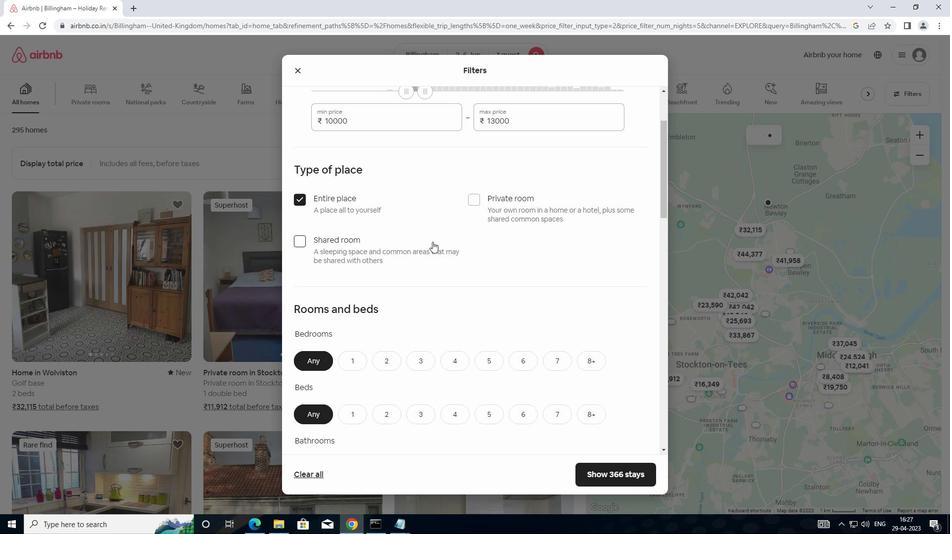 
Action: Mouse scrolled (433, 245) with delta (0, 0)
Screenshot: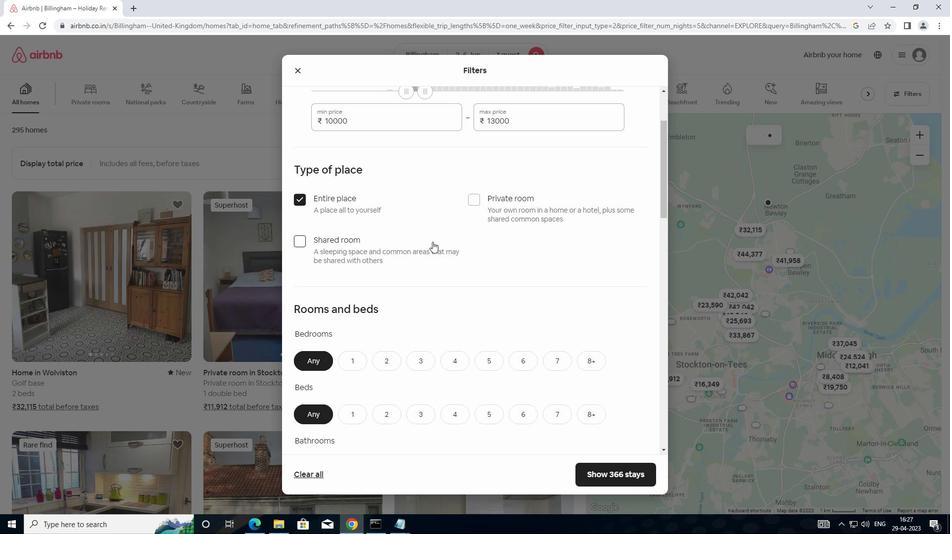 
Action: Mouse moved to (434, 248)
Screenshot: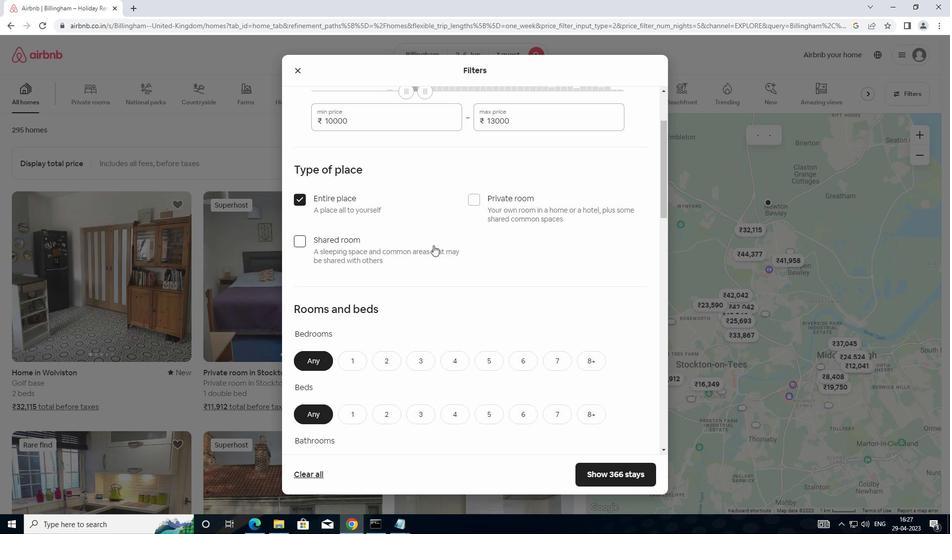 
Action: Mouse scrolled (434, 248) with delta (0, 0)
Screenshot: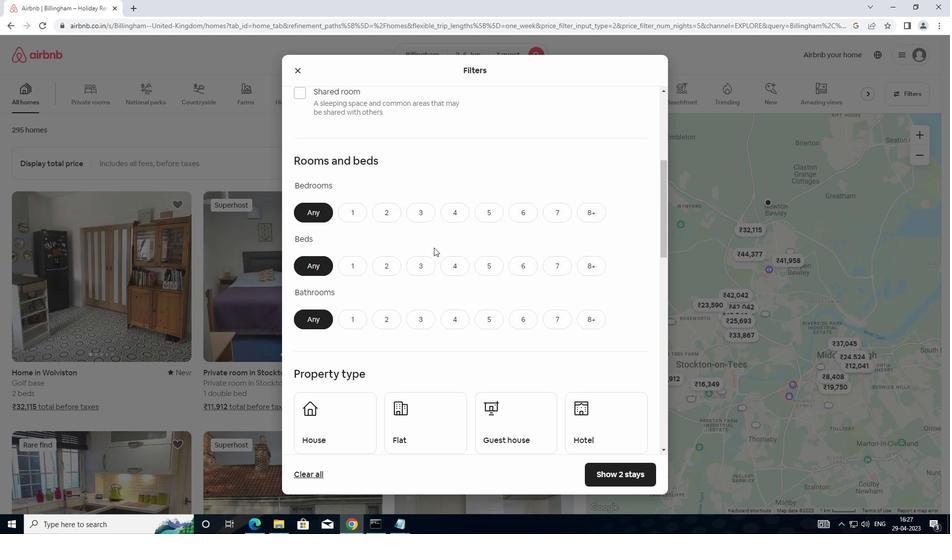 
Action: Mouse scrolled (434, 248) with delta (0, 0)
Screenshot: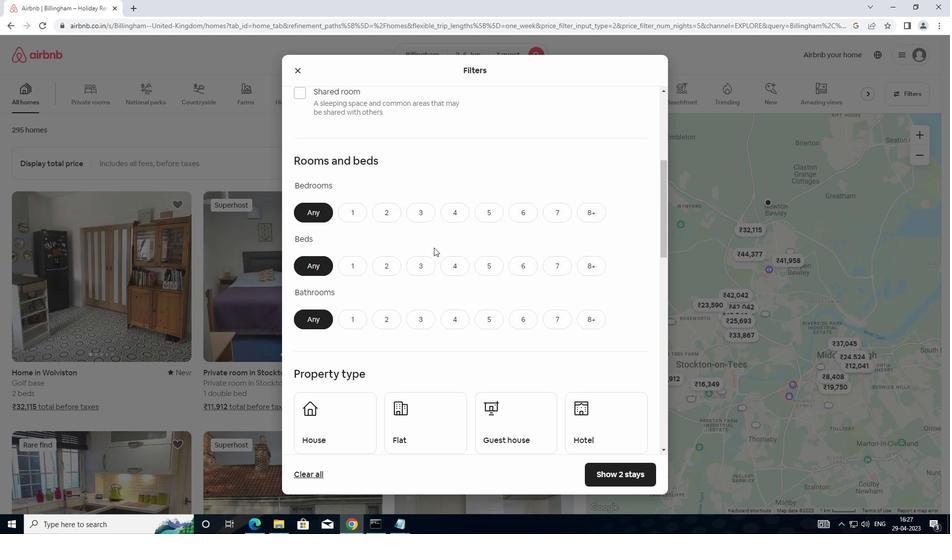 
Action: Mouse moved to (434, 248)
Screenshot: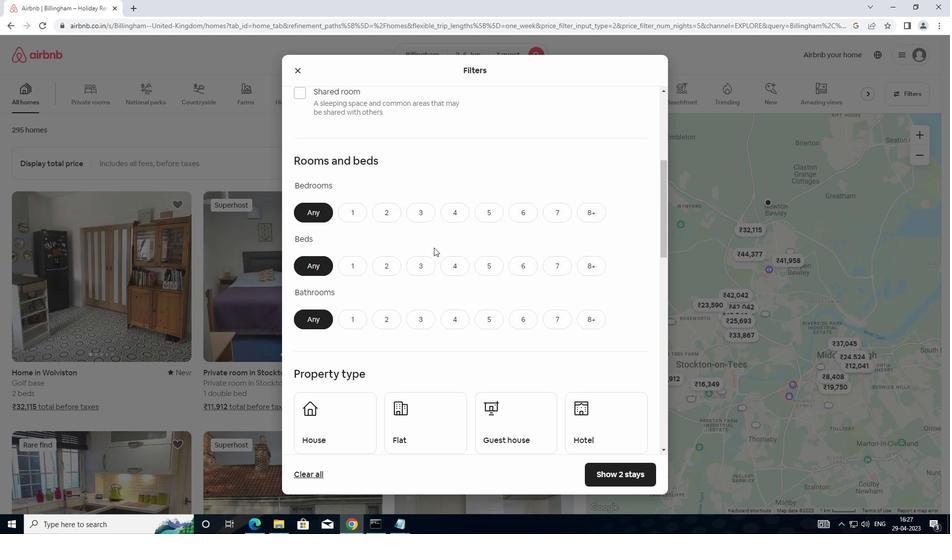 
Action: Mouse scrolled (434, 249) with delta (0, 0)
Screenshot: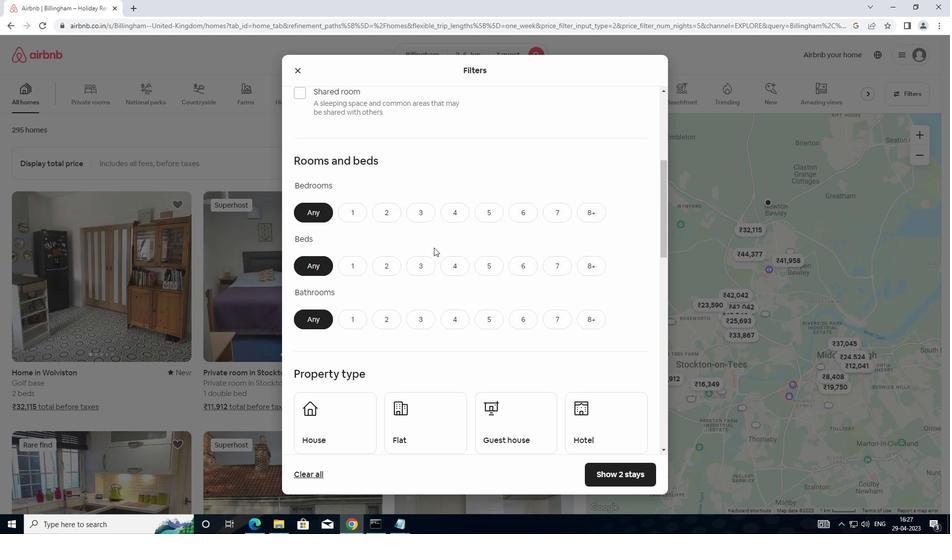 
Action: Mouse moved to (474, 198)
Screenshot: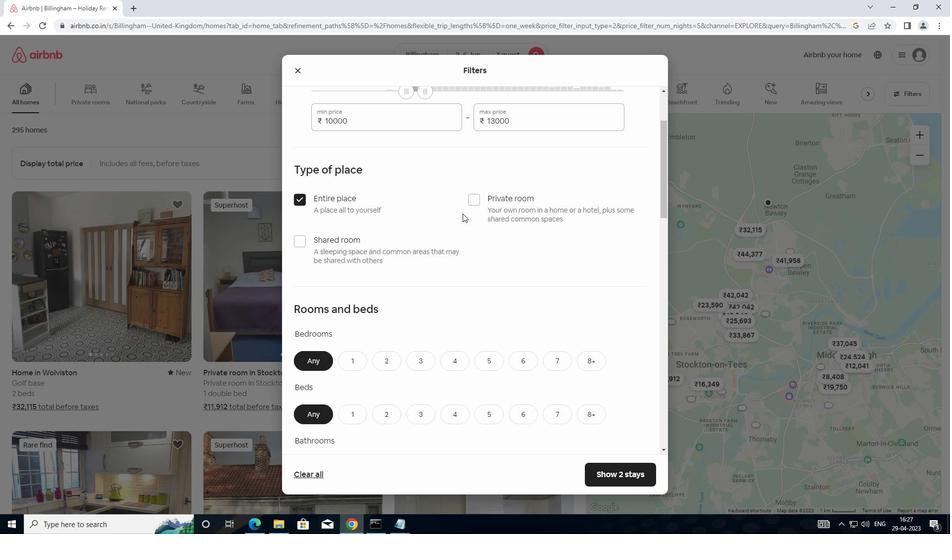 
Action: Mouse pressed left at (474, 198)
Screenshot: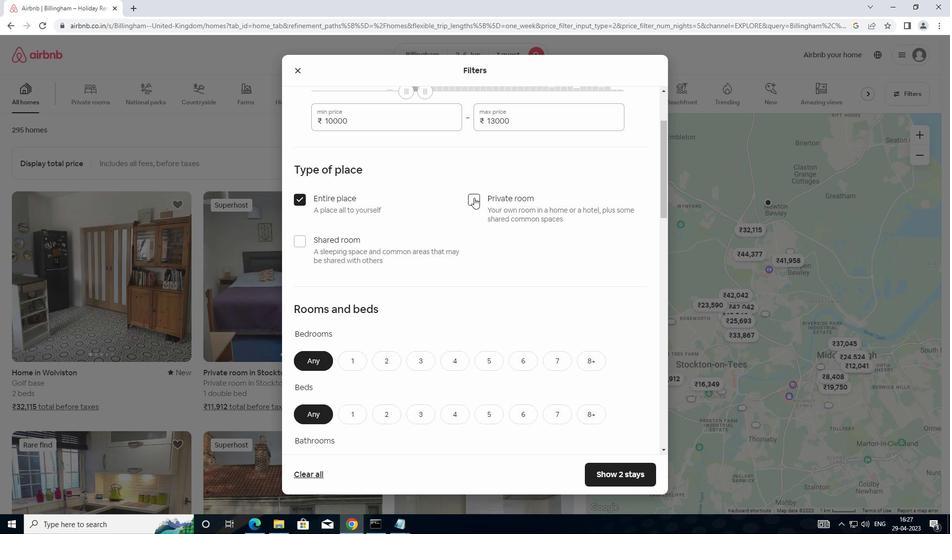 
Action: Mouse moved to (305, 200)
Screenshot: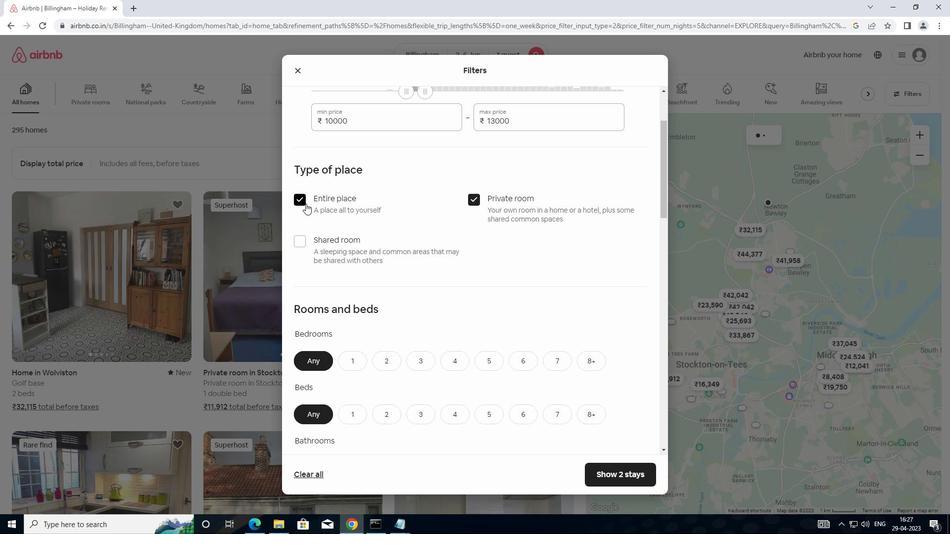 
Action: Mouse pressed left at (305, 200)
Screenshot: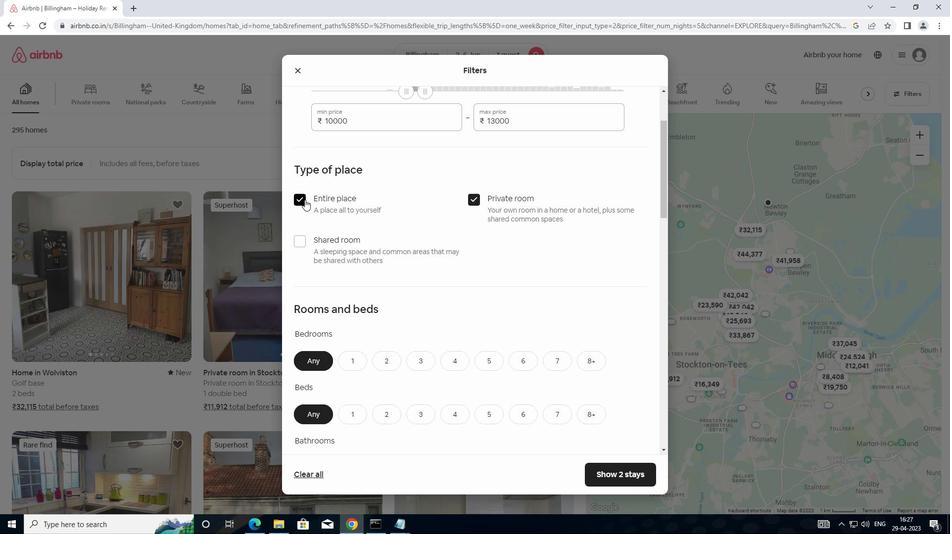 
Action: Mouse moved to (315, 284)
Screenshot: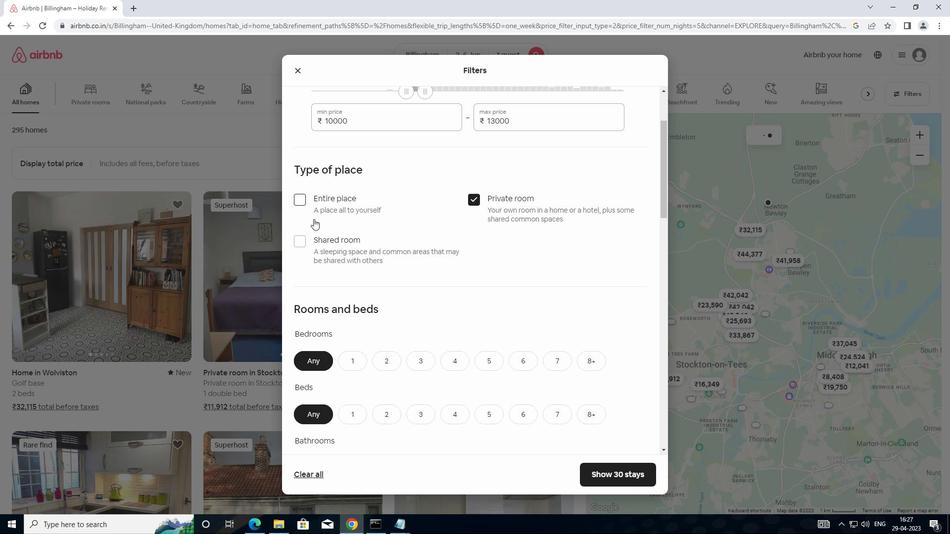 
Action: Mouse scrolled (315, 284) with delta (0, 0)
Screenshot: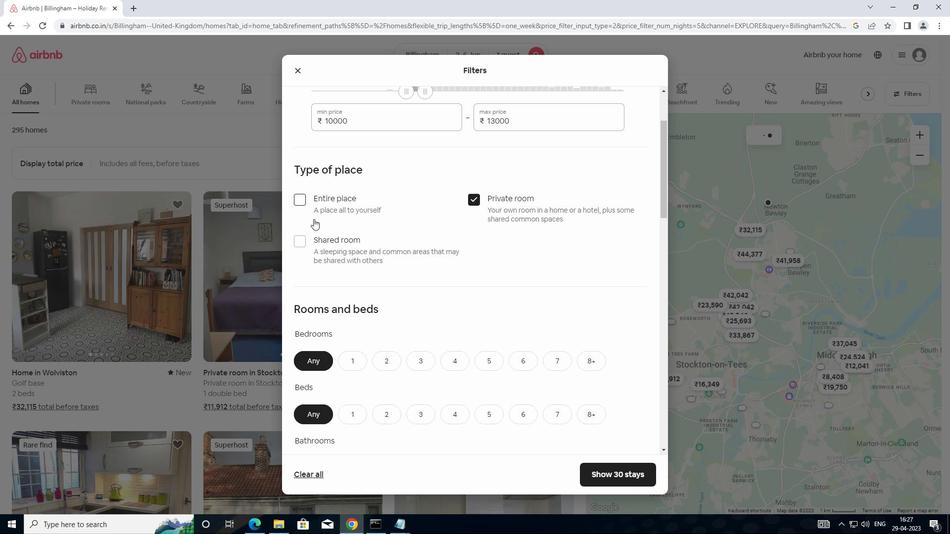
Action: Mouse moved to (315, 292)
Screenshot: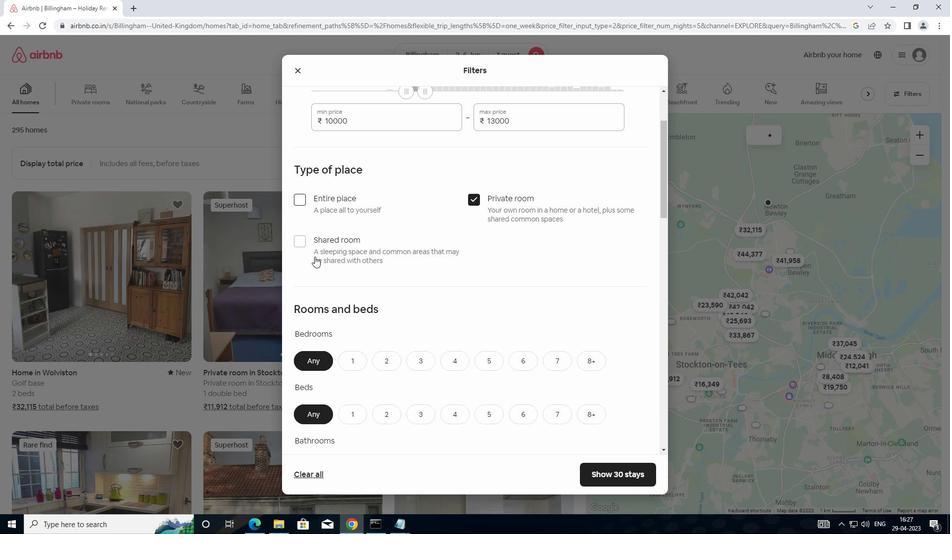 
Action: Mouse scrolled (315, 291) with delta (0, 0)
Screenshot: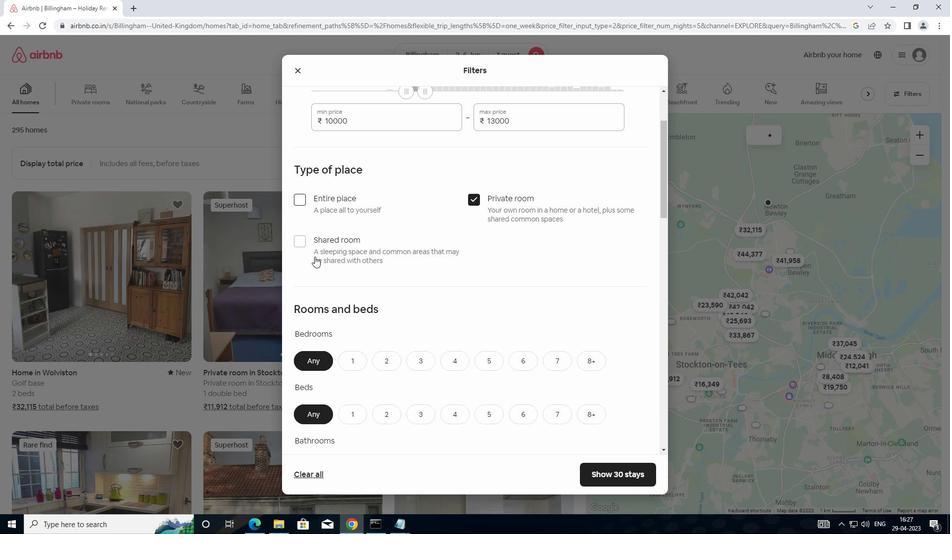 
Action: Mouse moved to (316, 295)
Screenshot: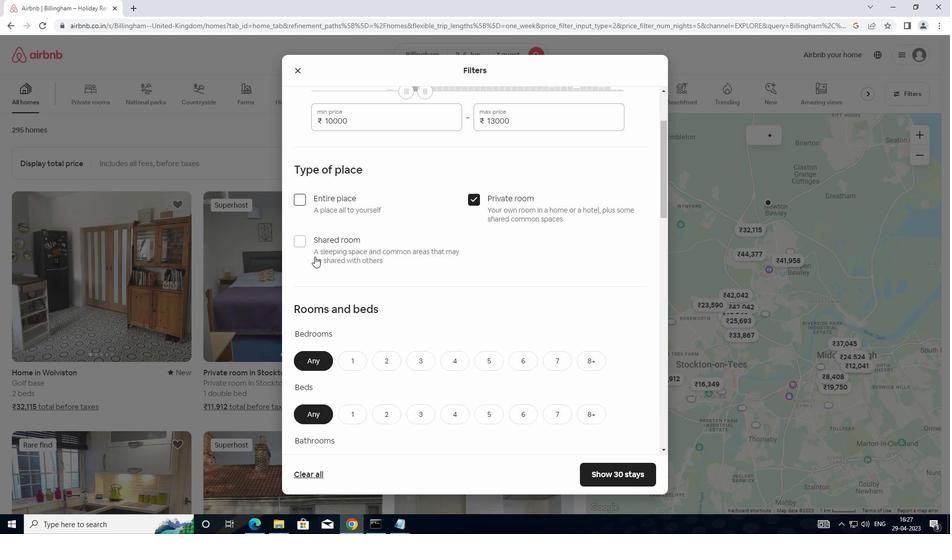 
Action: Mouse scrolled (316, 294) with delta (0, 0)
Screenshot: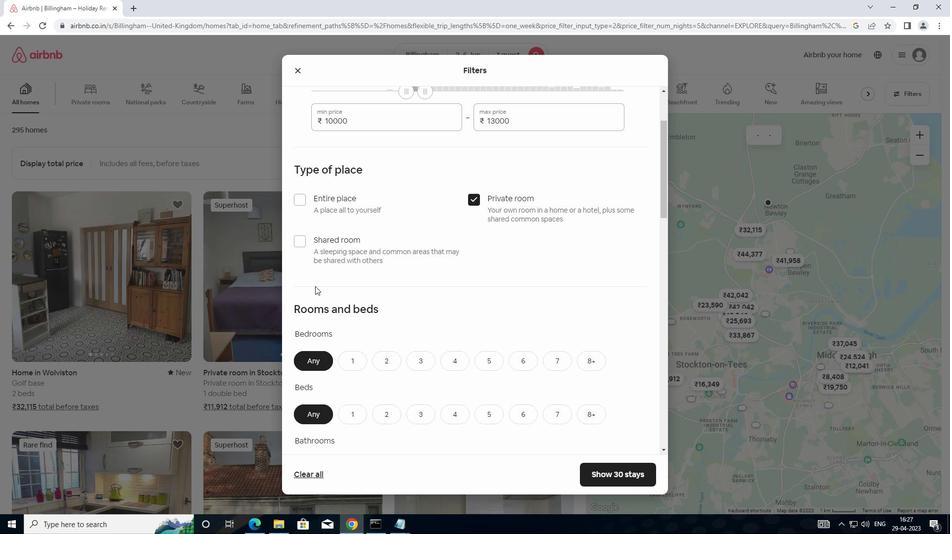 
Action: Mouse moved to (354, 210)
Screenshot: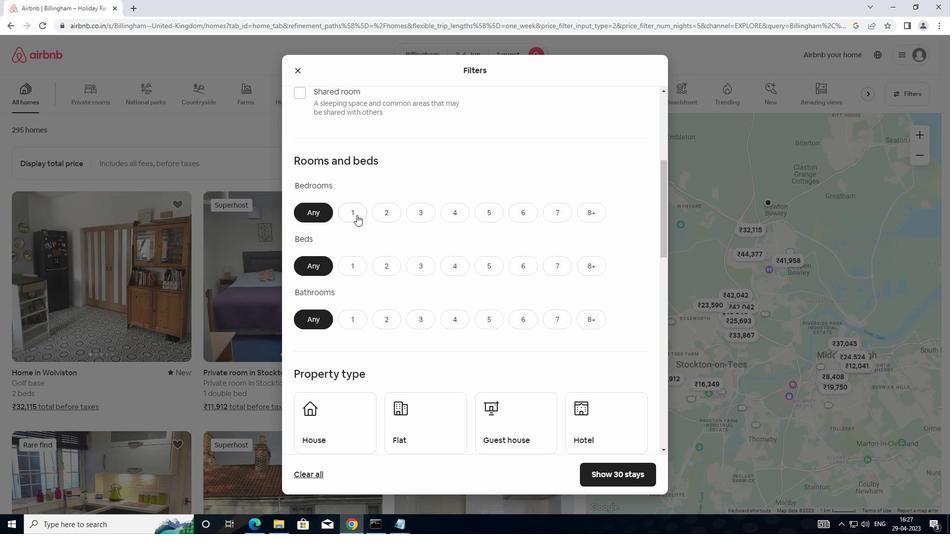
Action: Mouse pressed left at (354, 210)
Screenshot: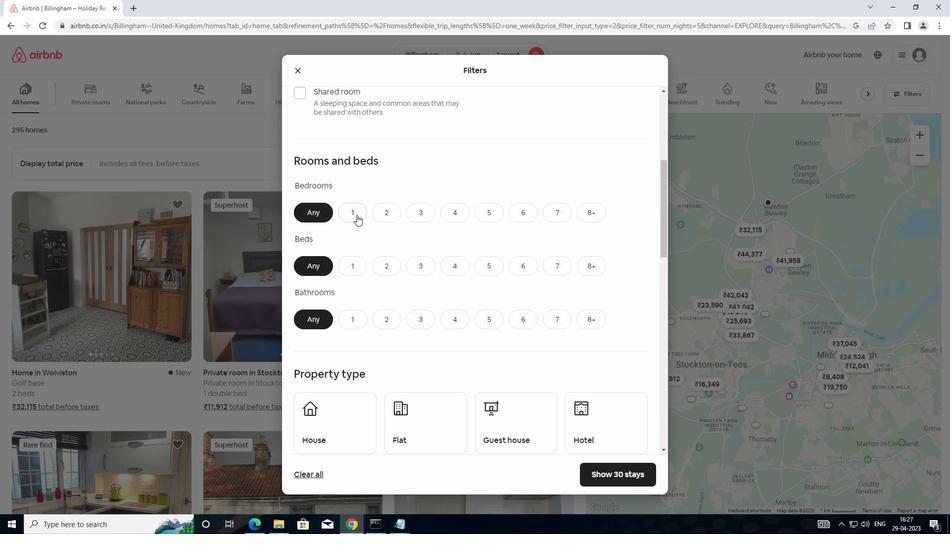 
Action: Mouse moved to (351, 265)
Screenshot: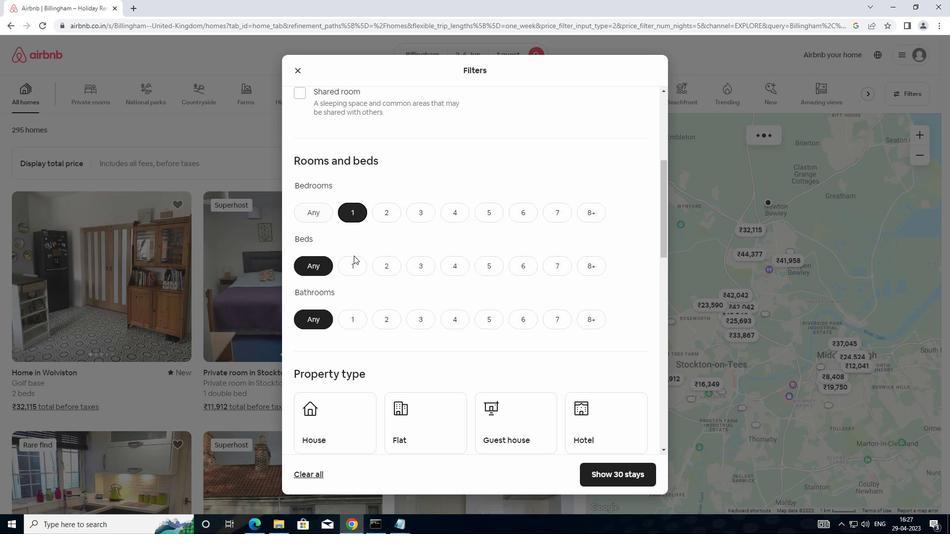 
Action: Mouse pressed left at (351, 265)
Screenshot: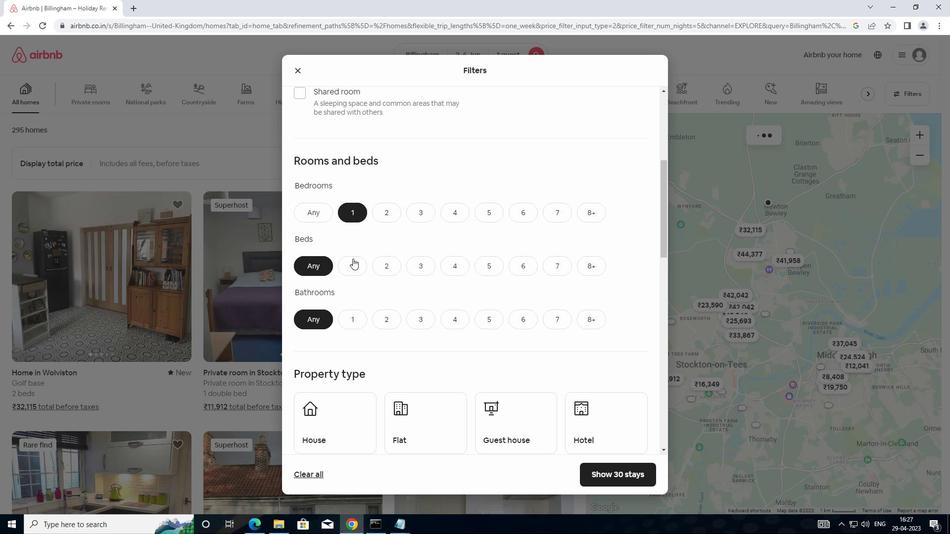 
Action: Mouse moved to (349, 312)
Screenshot: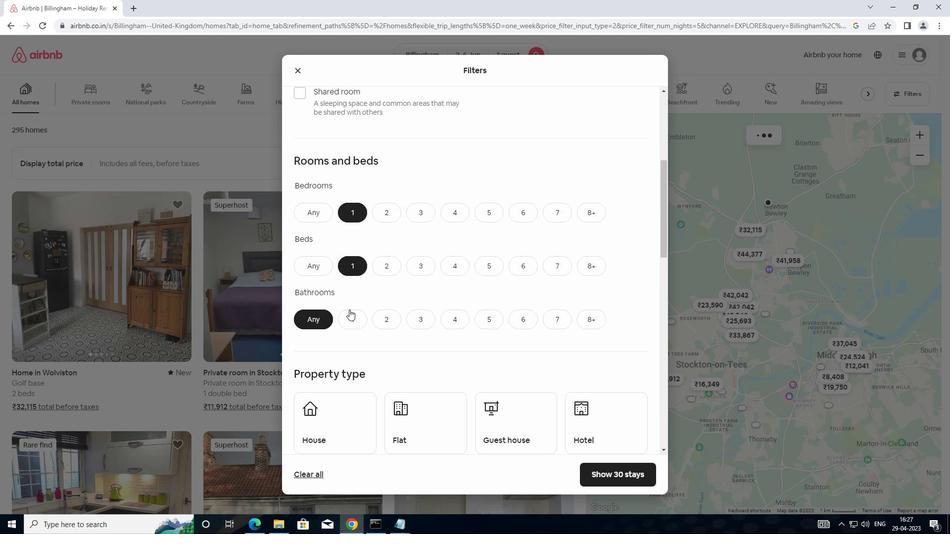 
Action: Mouse pressed left at (349, 312)
Screenshot: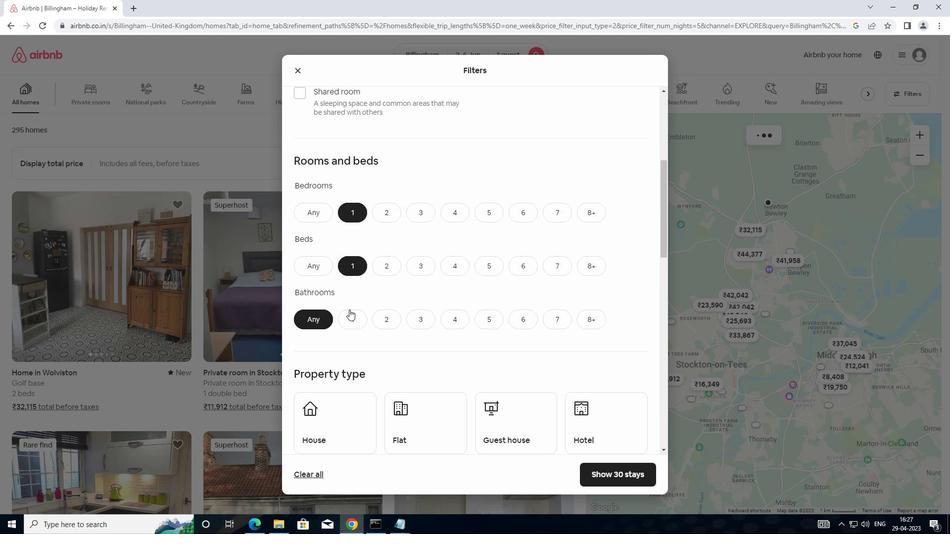 
Action: Mouse moved to (350, 310)
Screenshot: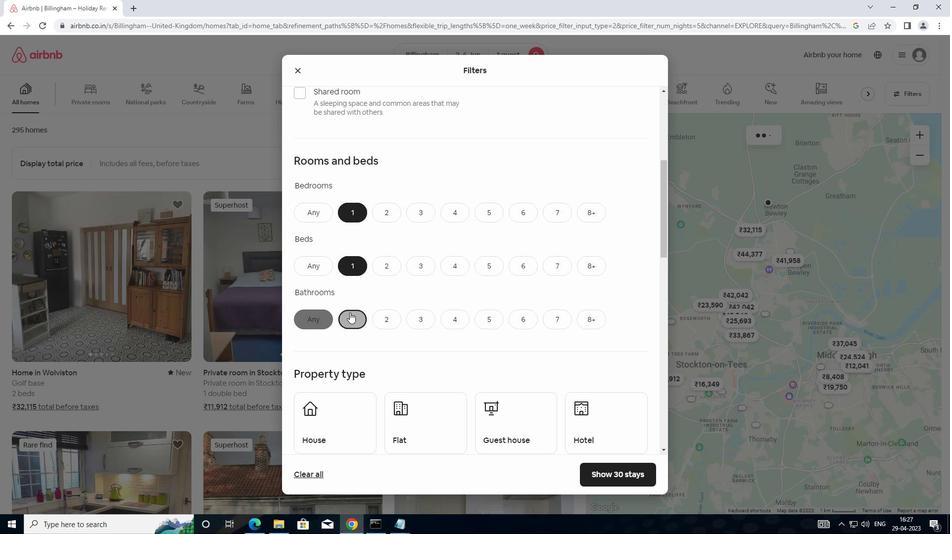 
Action: Mouse scrolled (350, 309) with delta (0, 0)
Screenshot: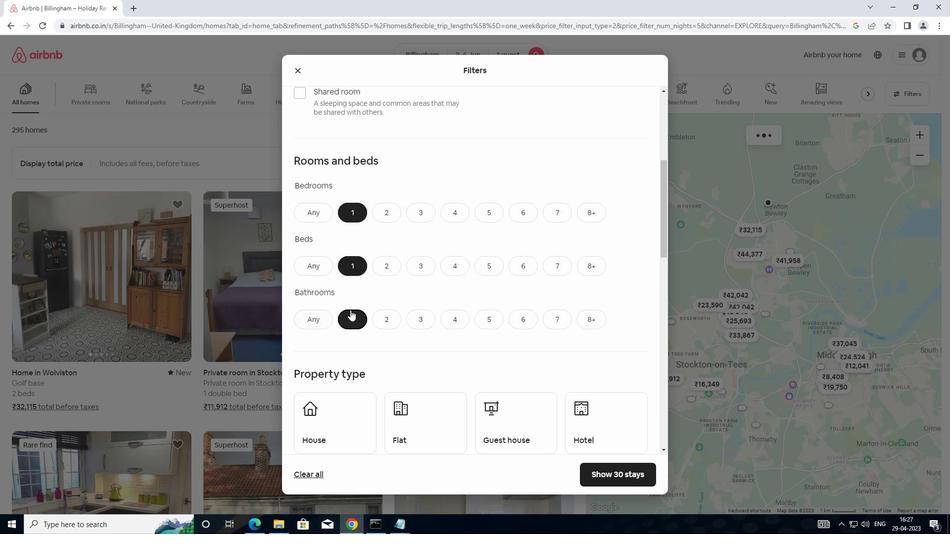 
Action: Mouse scrolled (350, 309) with delta (0, 0)
Screenshot: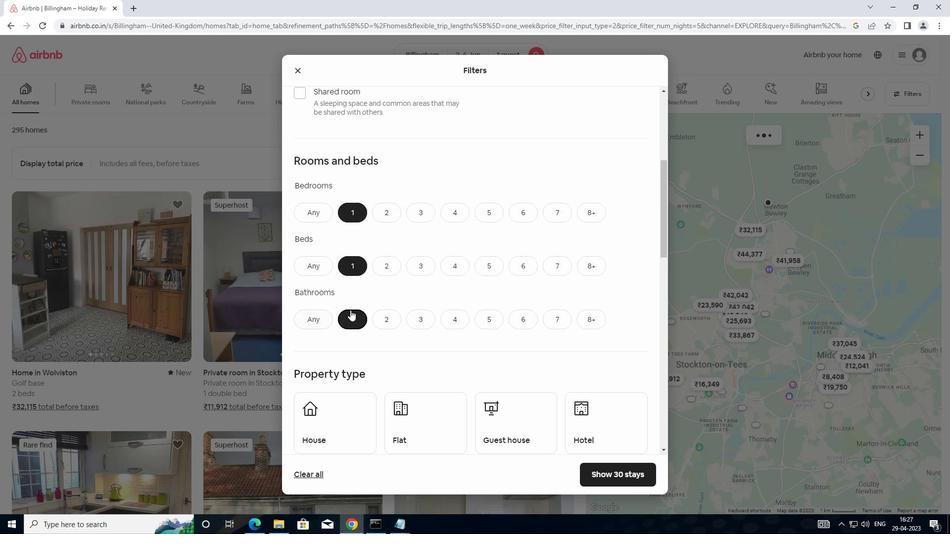
Action: Mouse scrolled (350, 309) with delta (0, 0)
Screenshot: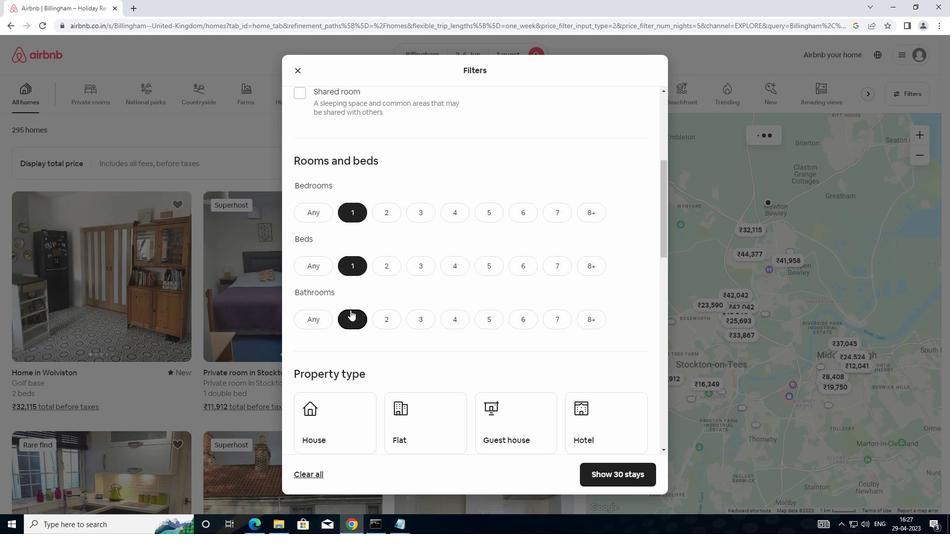 
Action: Mouse moved to (340, 275)
Screenshot: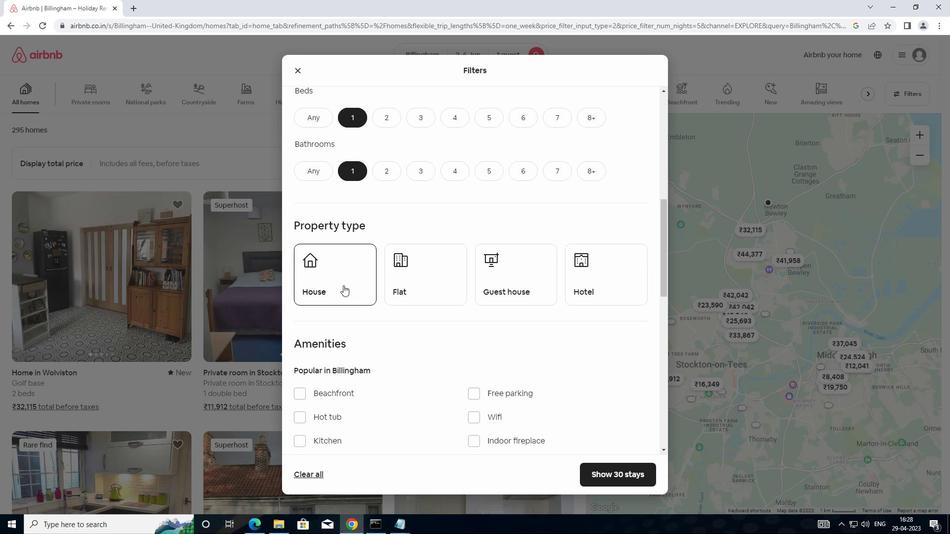 
Action: Mouse pressed left at (340, 275)
Screenshot: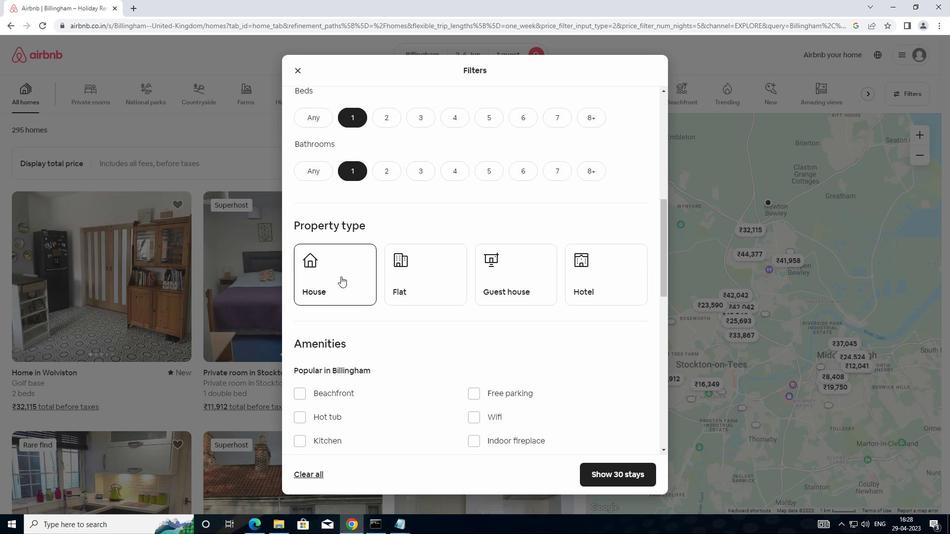 
Action: Mouse moved to (392, 281)
Screenshot: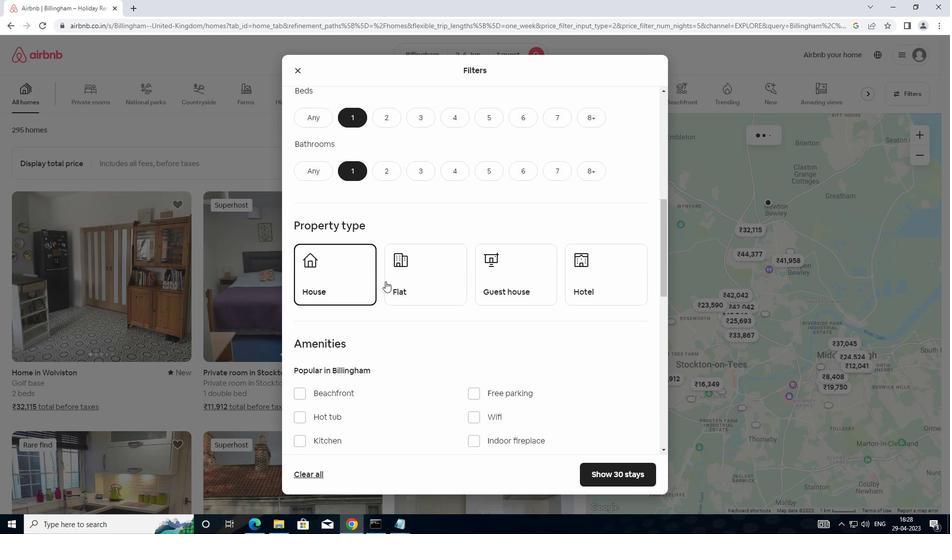 
Action: Mouse pressed left at (392, 281)
Screenshot: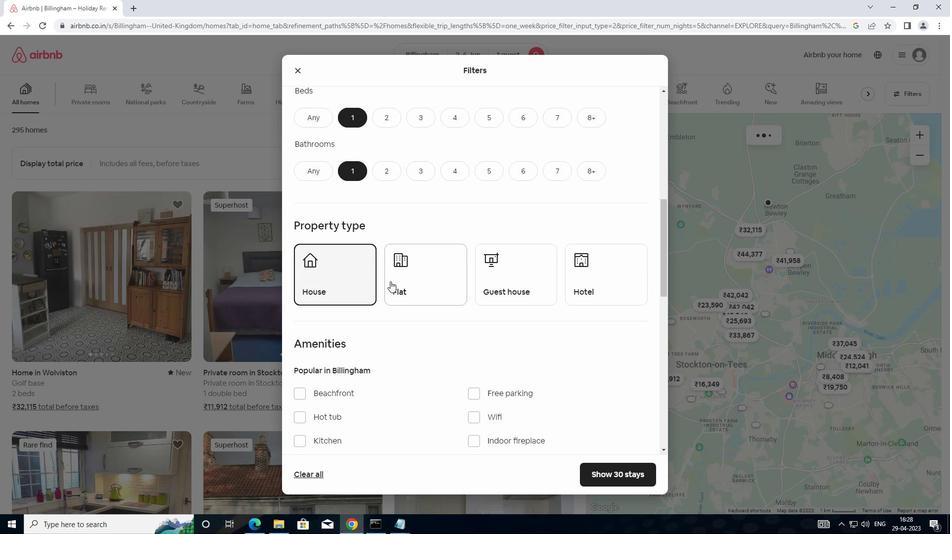 
Action: Mouse moved to (515, 278)
Screenshot: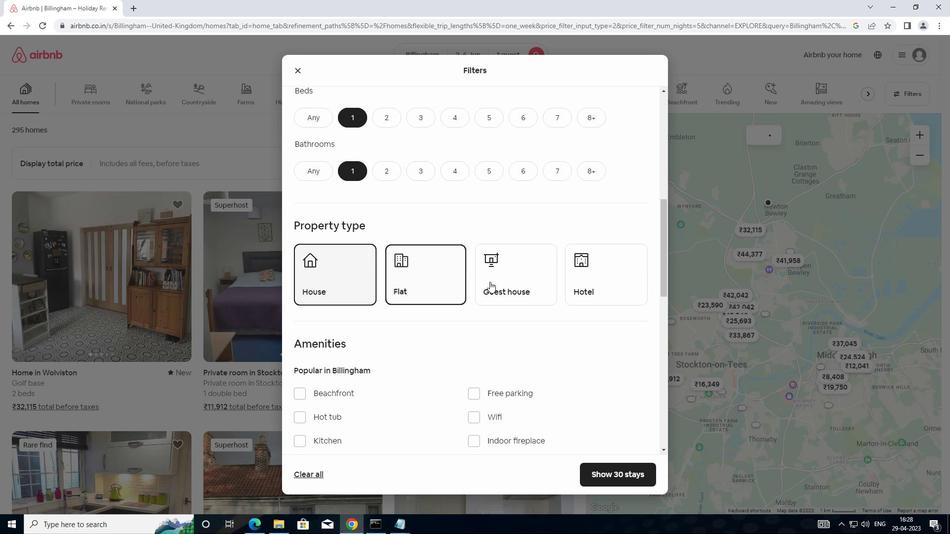 
Action: Mouse pressed left at (515, 278)
Screenshot: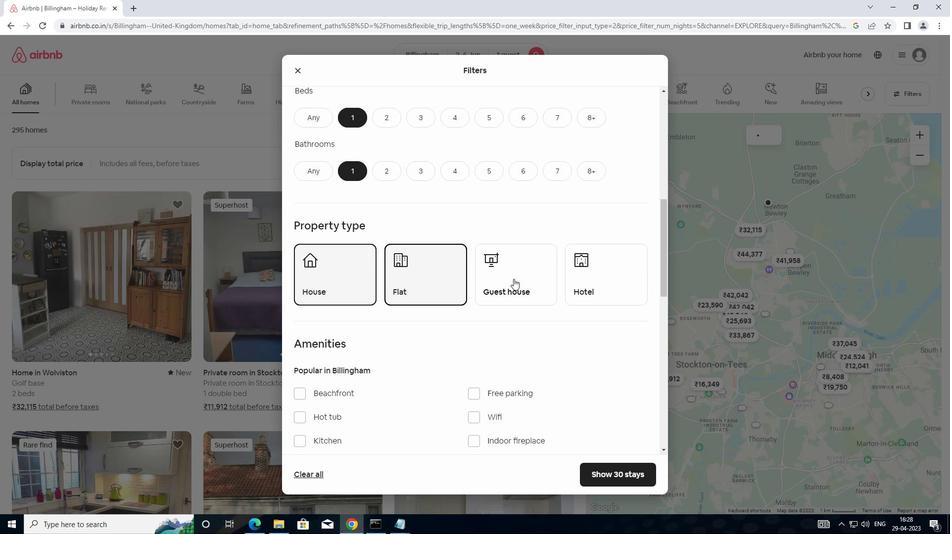
Action: Mouse moved to (619, 293)
Screenshot: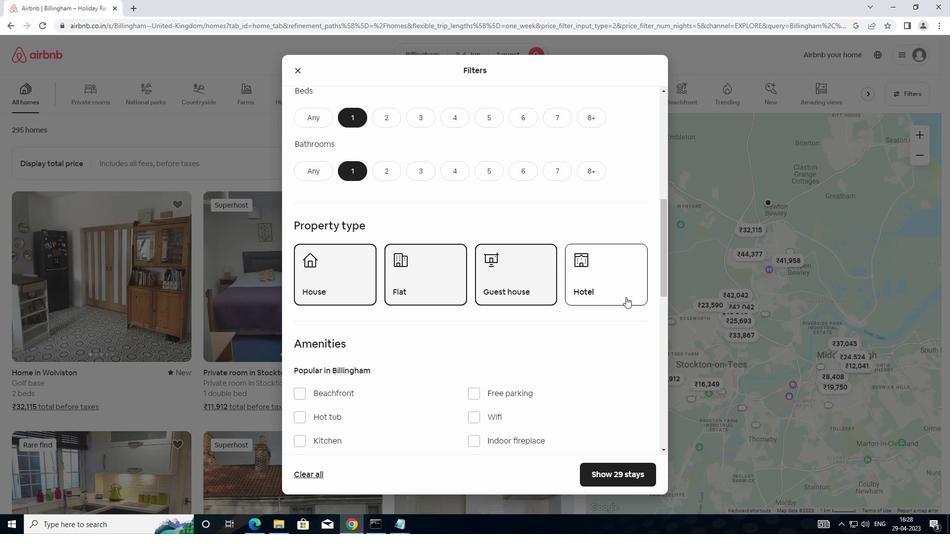 
Action: Mouse pressed left at (619, 293)
Screenshot: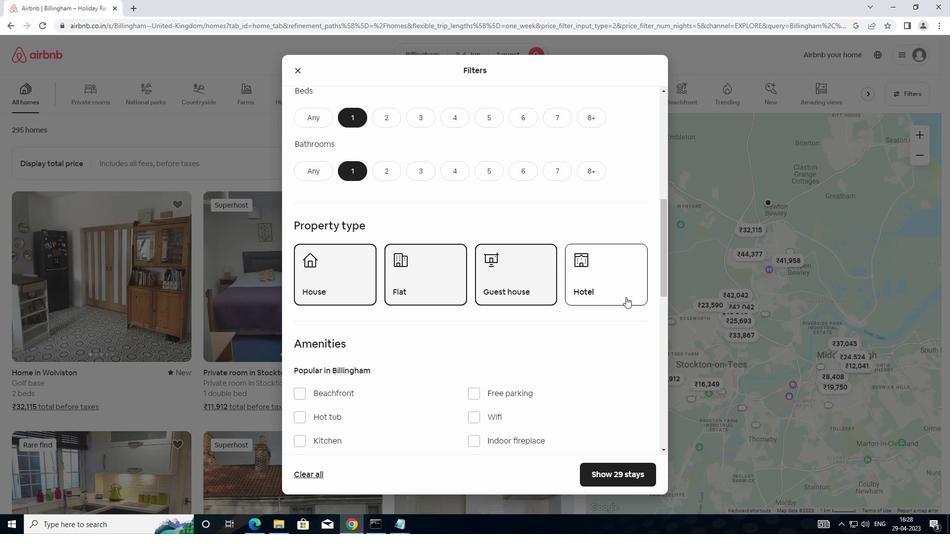 
Action: Mouse moved to (613, 298)
Screenshot: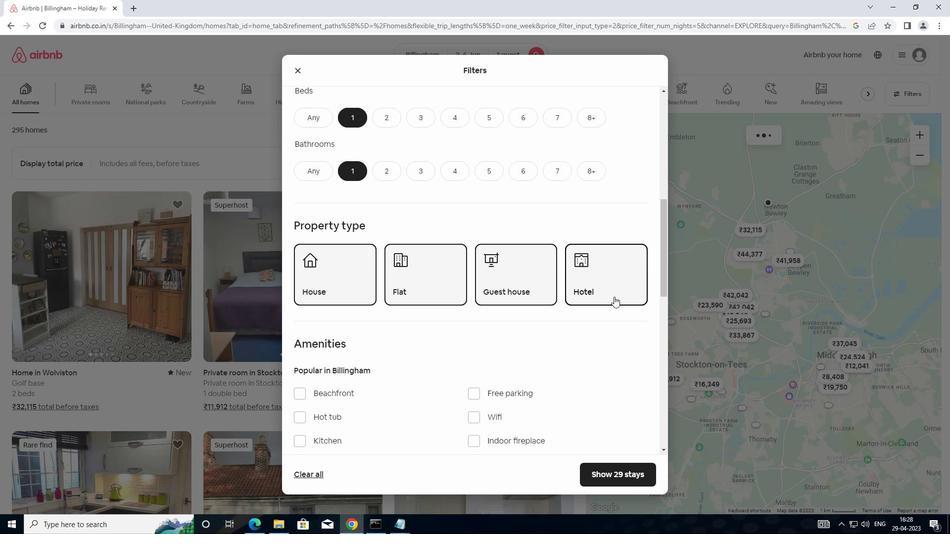 
Action: Mouse scrolled (613, 297) with delta (0, 0)
Screenshot: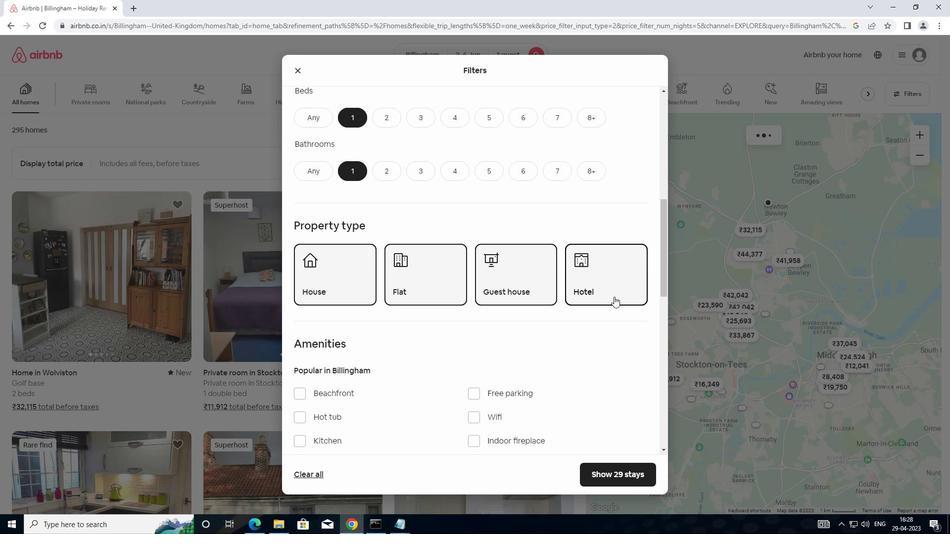 
Action: Mouse moved to (612, 299)
Screenshot: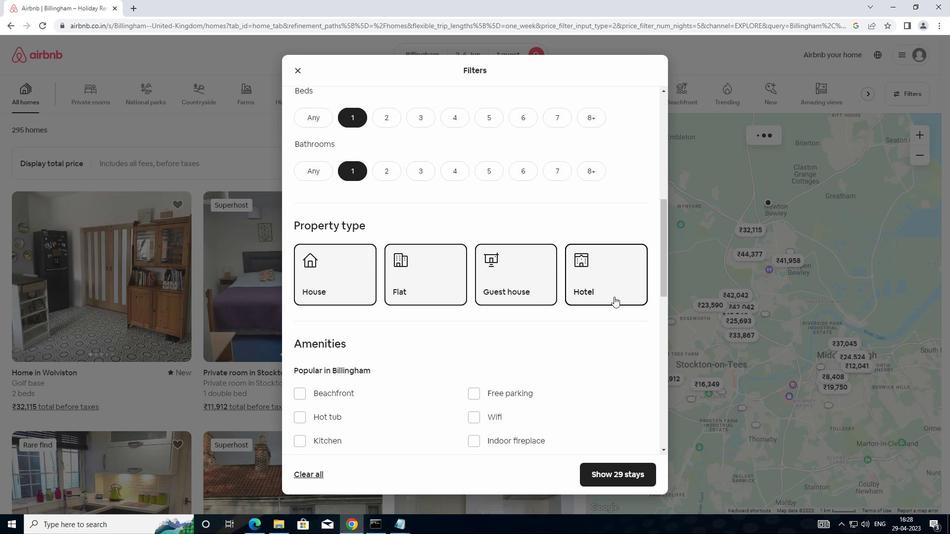 
Action: Mouse scrolled (612, 298) with delta (0, 0)
Screenshot: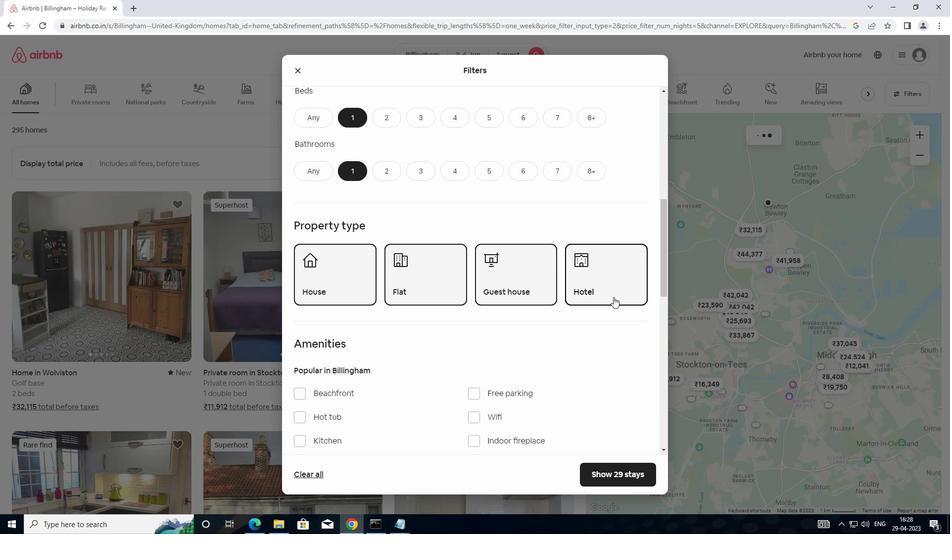 
Action: Mouse moved to (612, 299)
Screenshot: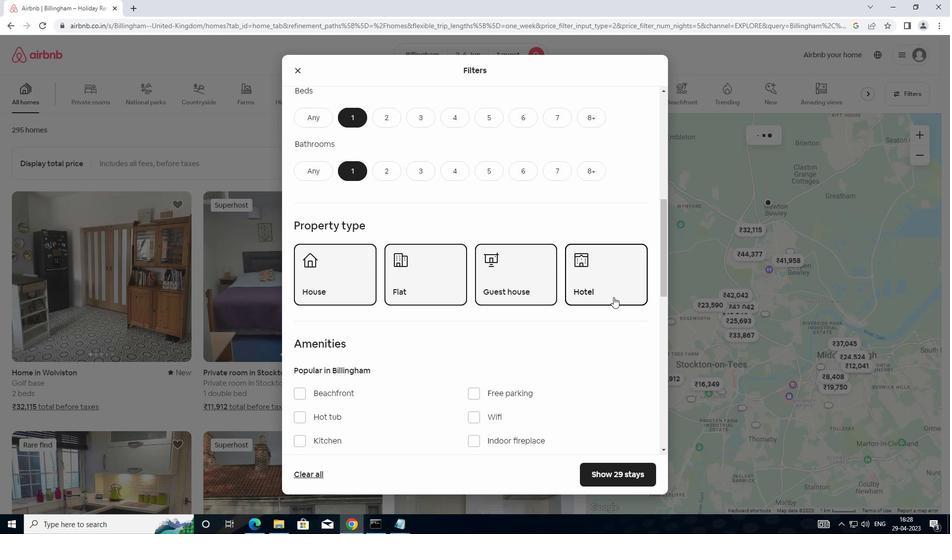 
Action: Mouse scrolled (612, 298) with delta (0, 0)
Screenshot: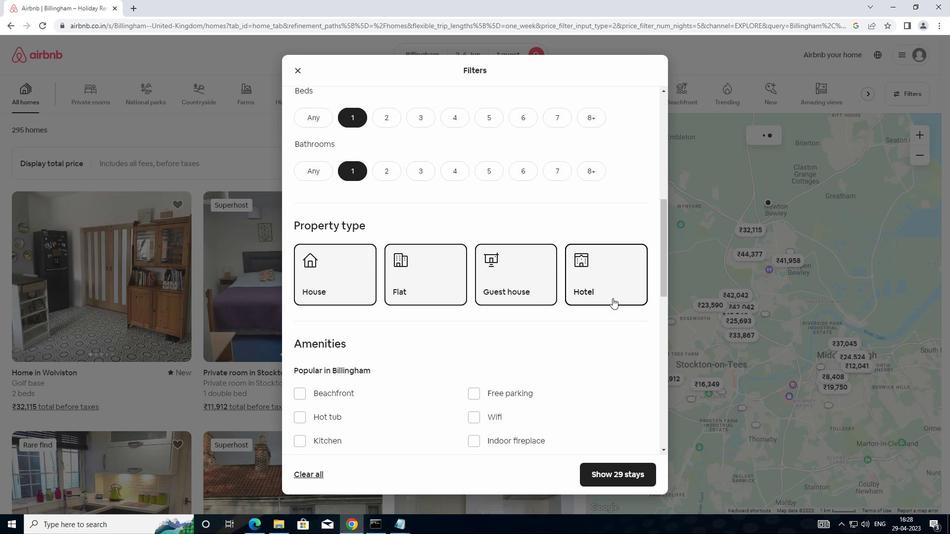 
Action: Mouse moved to (611, 299)
Screenshot: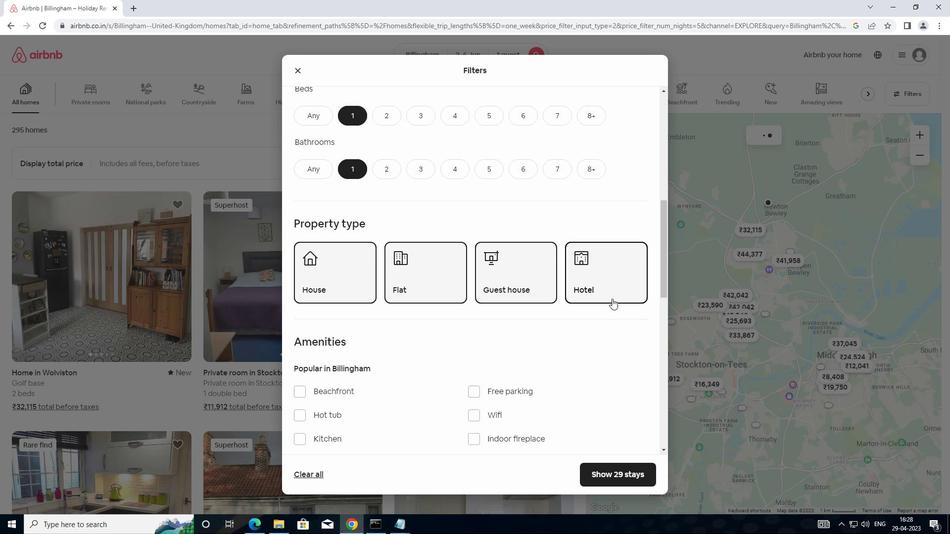 
Action: Mouse scrolled (611, 299) with delta (0, 0)
Screenshot: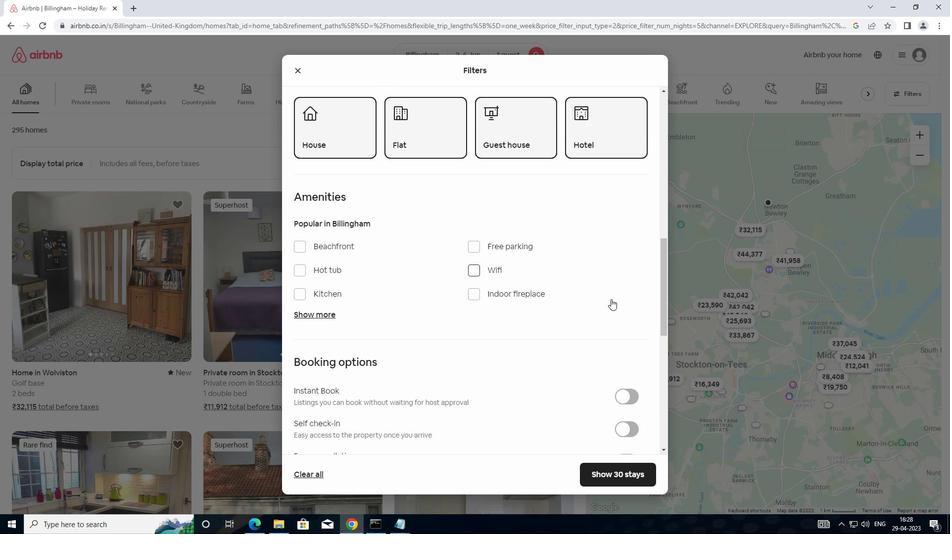 
Action: Mouse scrolled (611, 299) with delta (0, 0)
Screenshot: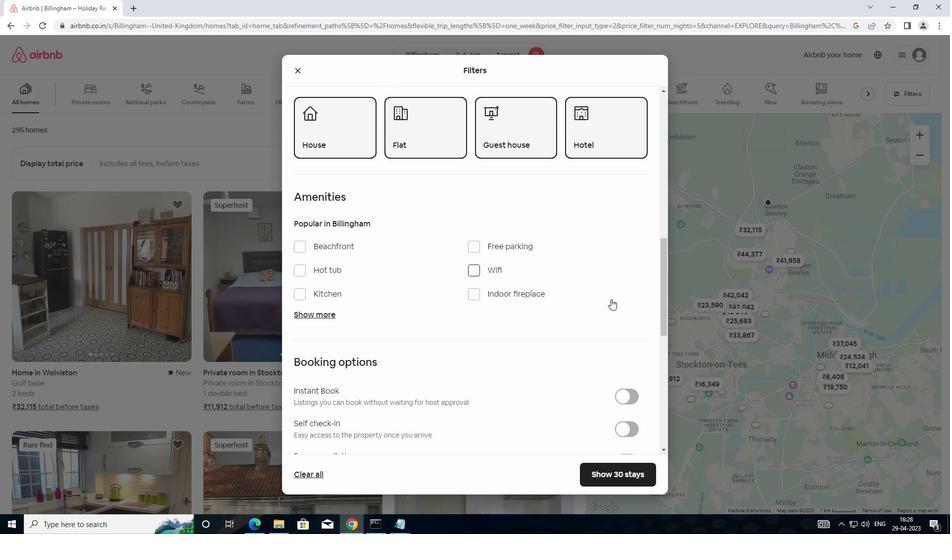 
Action: Mouse scrolled (611, 299) with delta (0, 0)
Screenshot: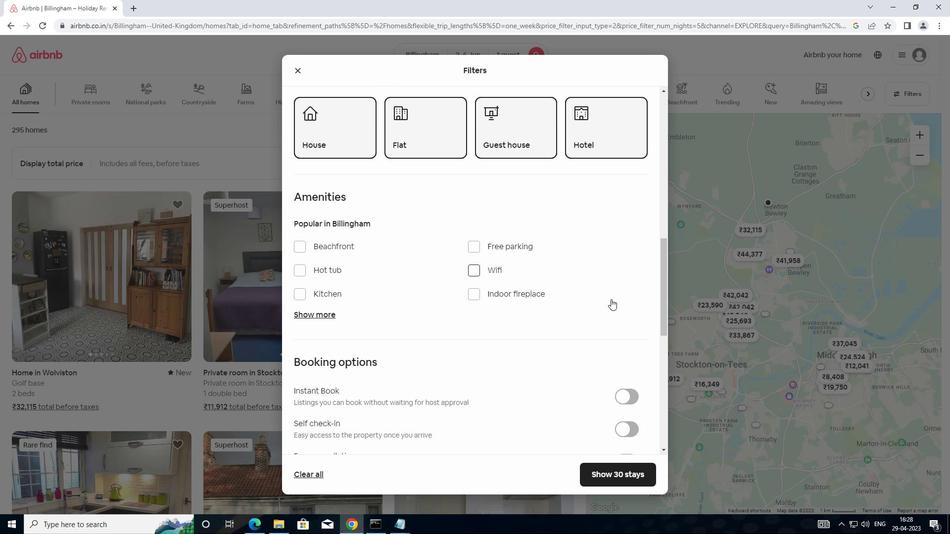 
Action: Mouse moved to (633, 284)
Screenshot: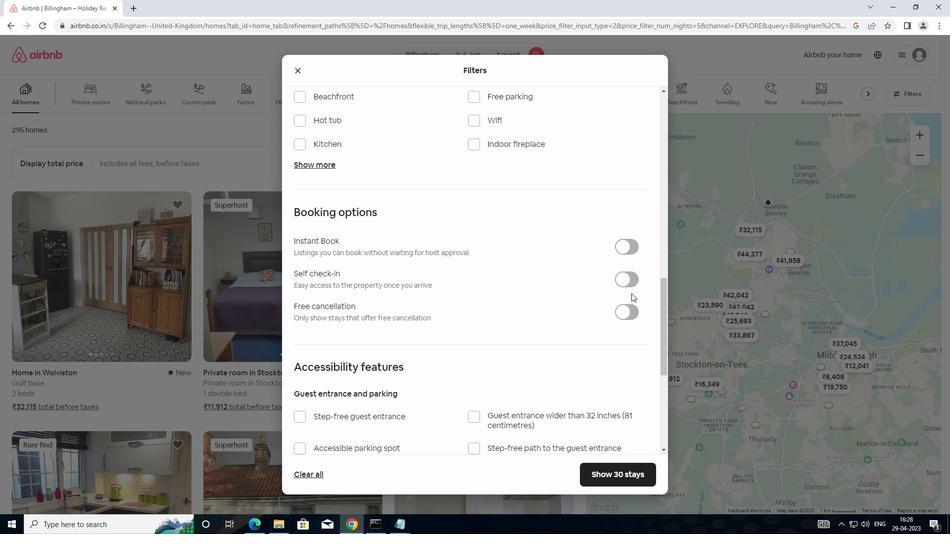 
Action: Mouse pressed left at (633, 284)
Screenshot: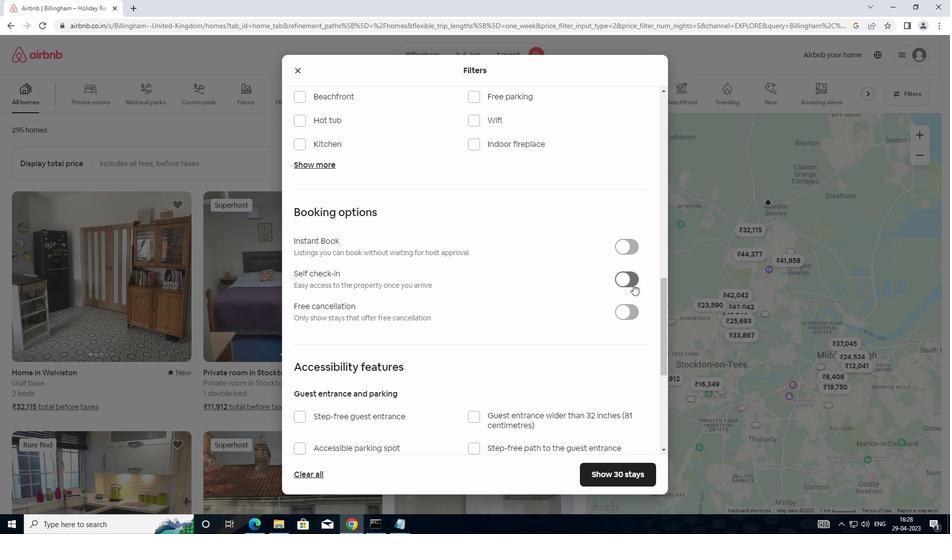
Action: Mouse moved to (442, 422)
Screenshot: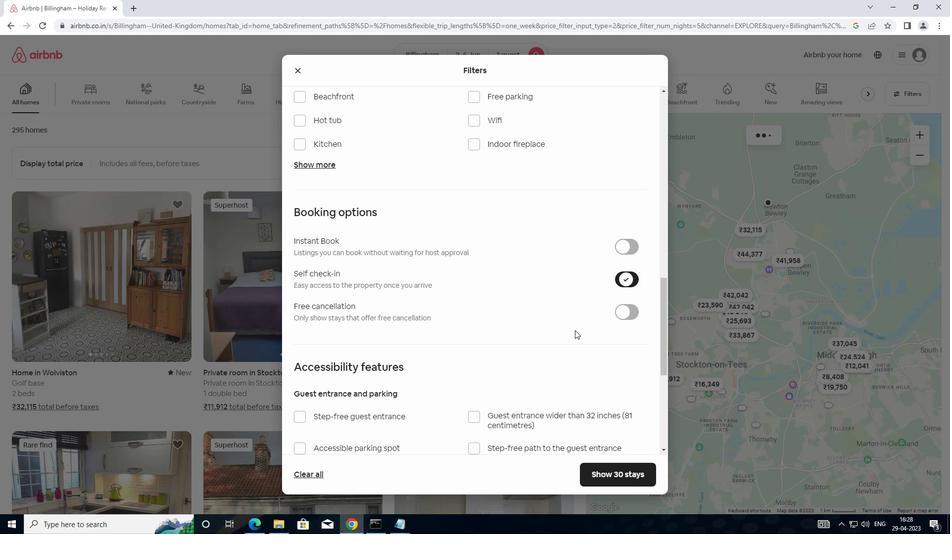 
Action: Mouse scrolled (442, 422) with delta (0, 0)
Screenshot: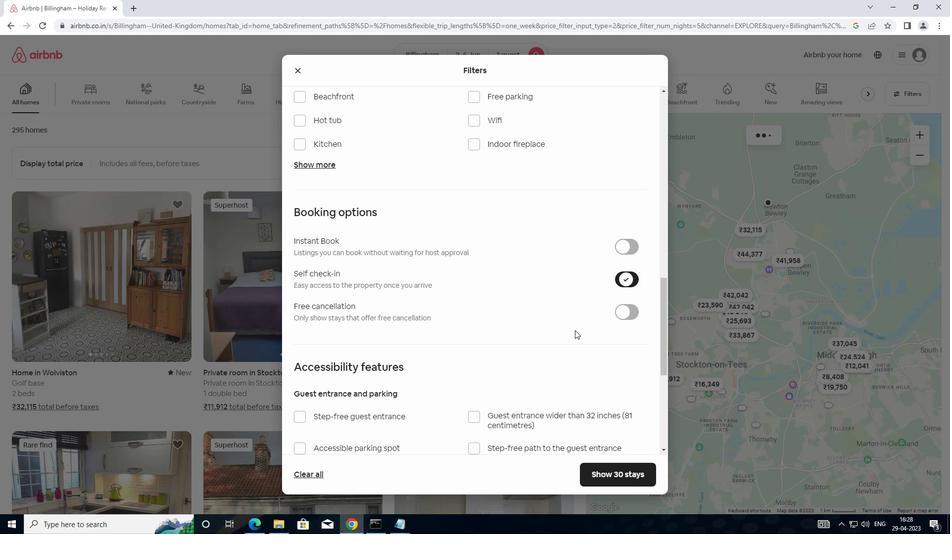 
Action: Mouse moved to (440, 423)
Screenshot: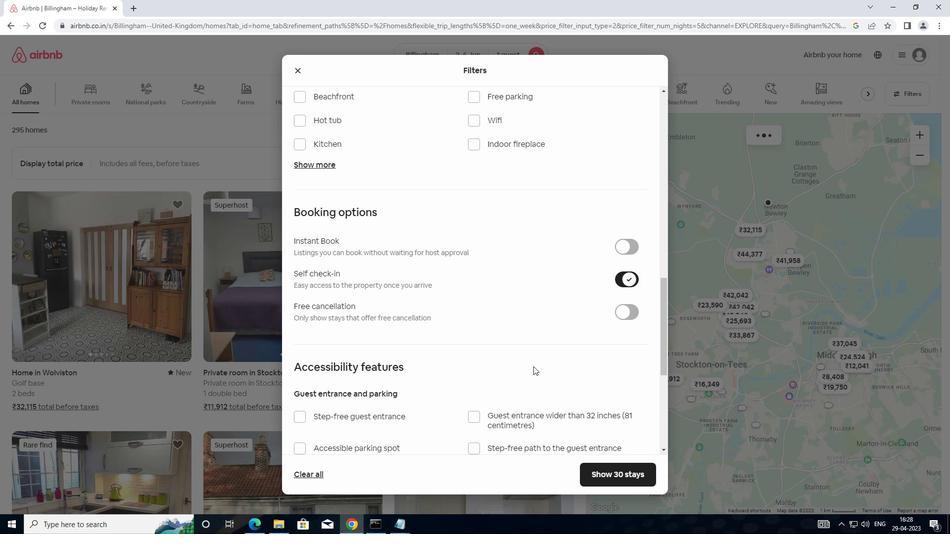 
Action: Mouse scrolled (440, 423) with delta (0, 0)
Screenshot: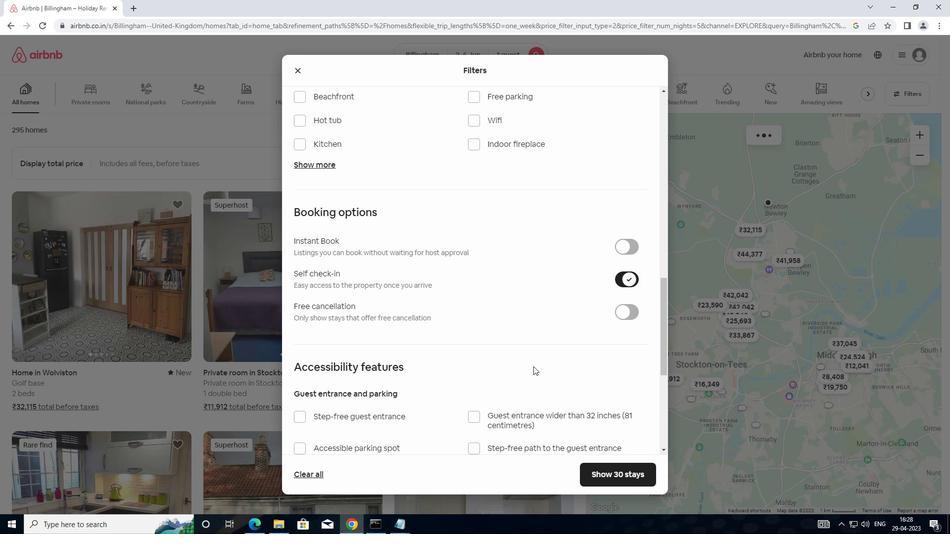 
Action: Mouse moved to (436, 425)
Screenshot: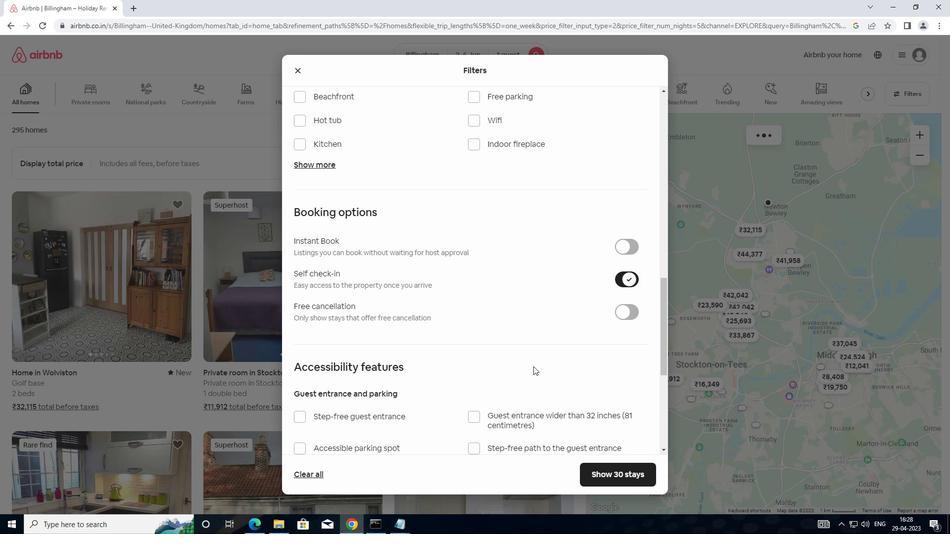 
Action: Mouse scrolled (436, 424) with delta (0, 0)
Screenshot: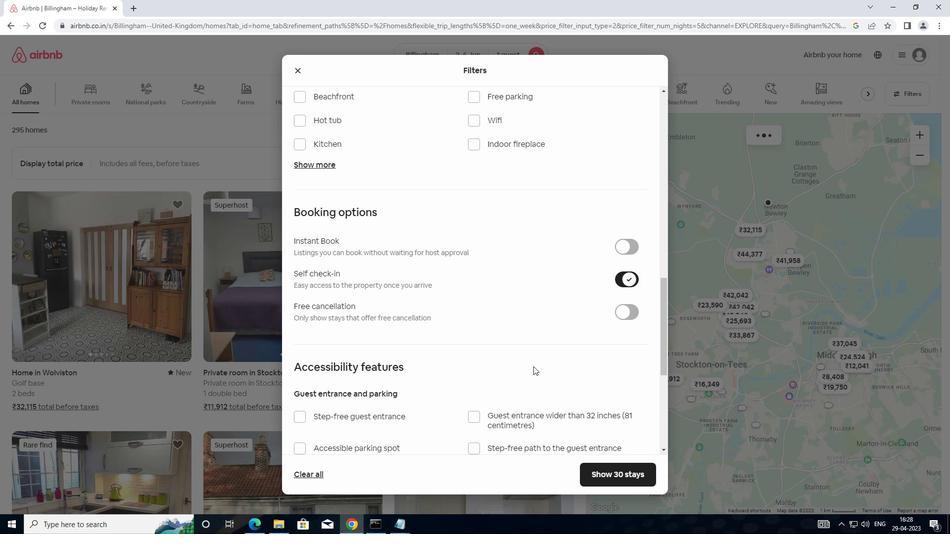 
Action: Mouse moved to (433, 425)
Screenshot: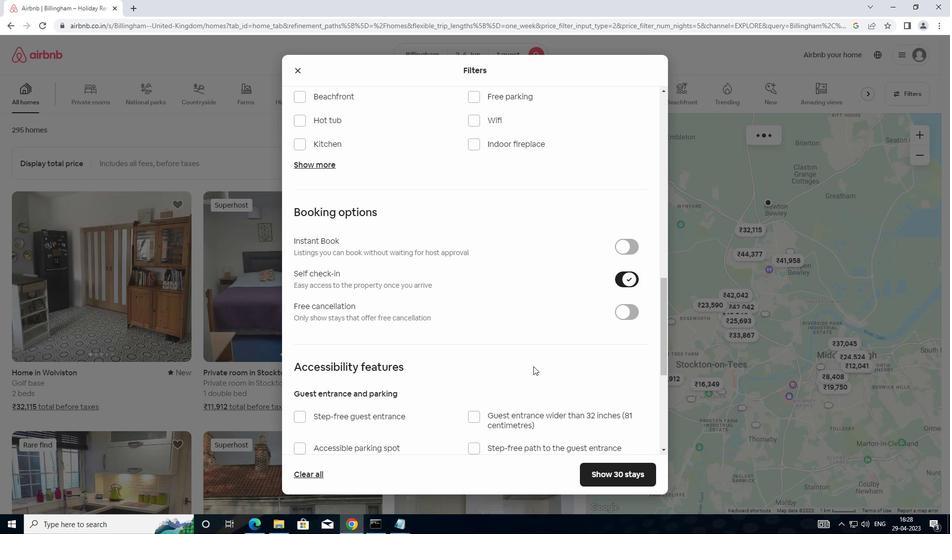 
Action: Mouse scrolled (433, 425) with delta (0, 0)
Screenshot: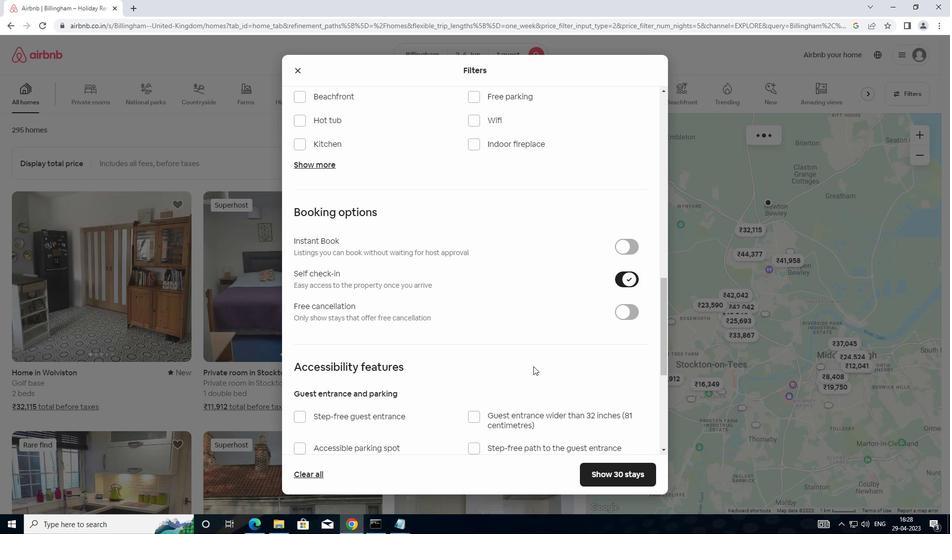 
Action: Mouse moved to (303, 451)
Screenshot: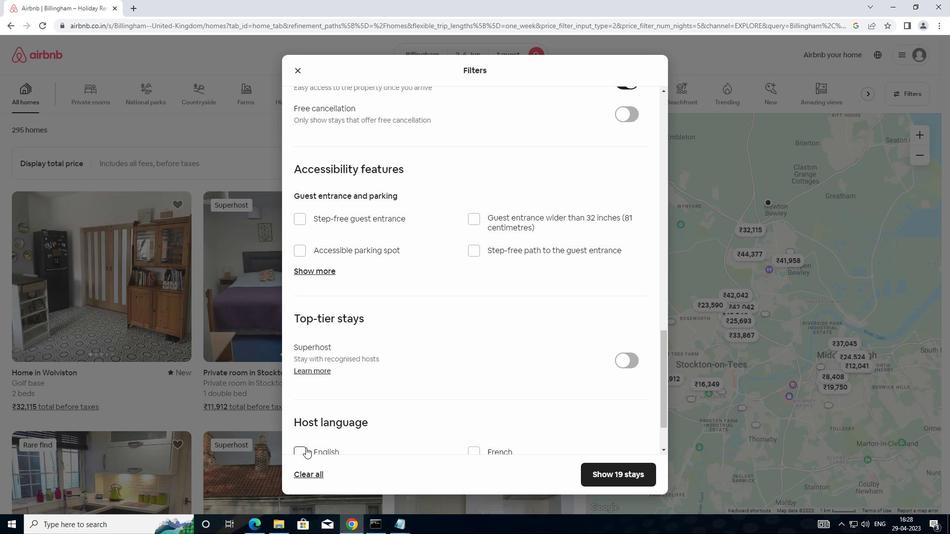 
Action: Mouse pressed left at (303, 451)
Screenshot: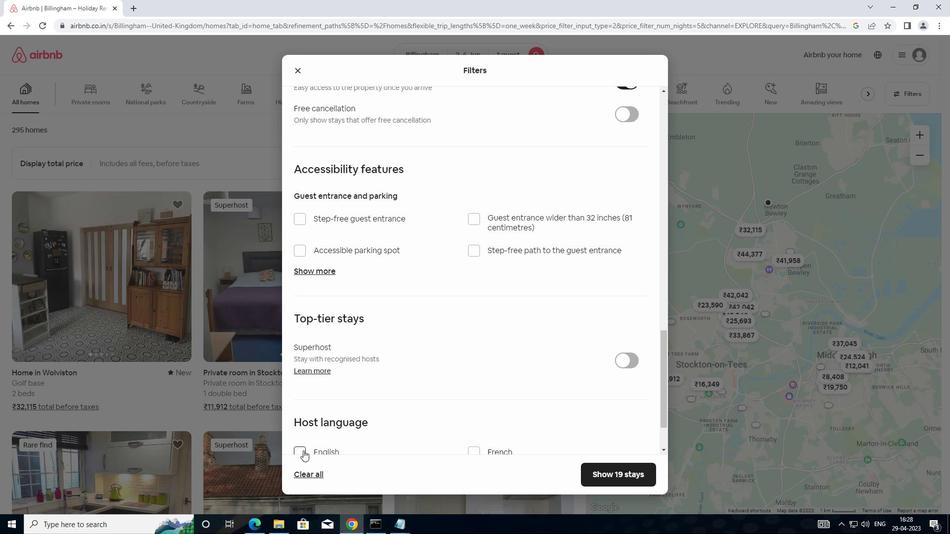 
Action: Mouse moved to (589, 482)
Screenshot: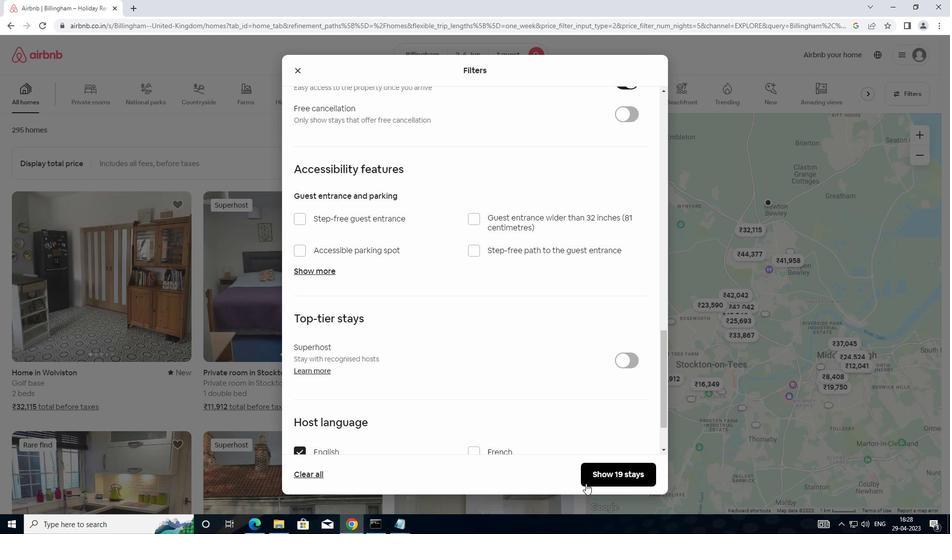
Action: Mouse pressed left at (589, 482)
Screenshot: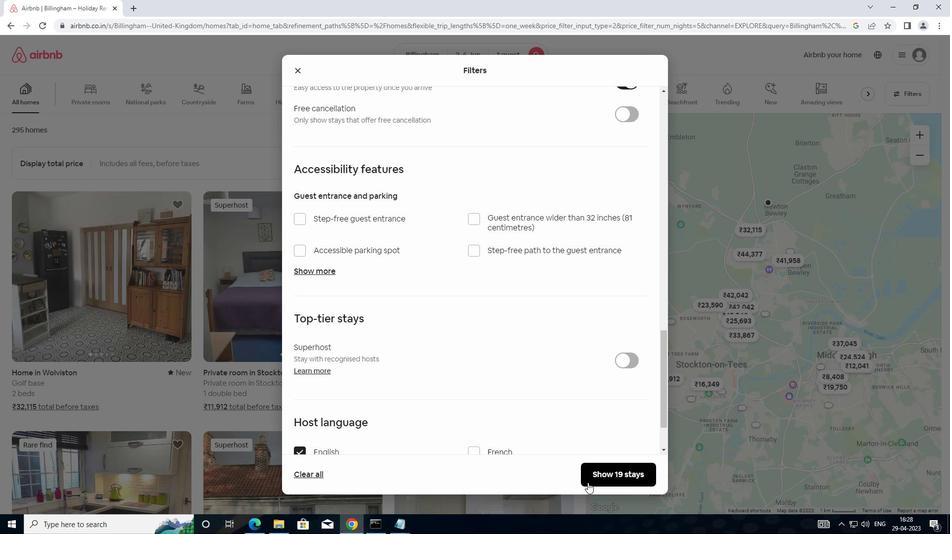 
Action: Mouse moved to (594, 478)
Screenshot: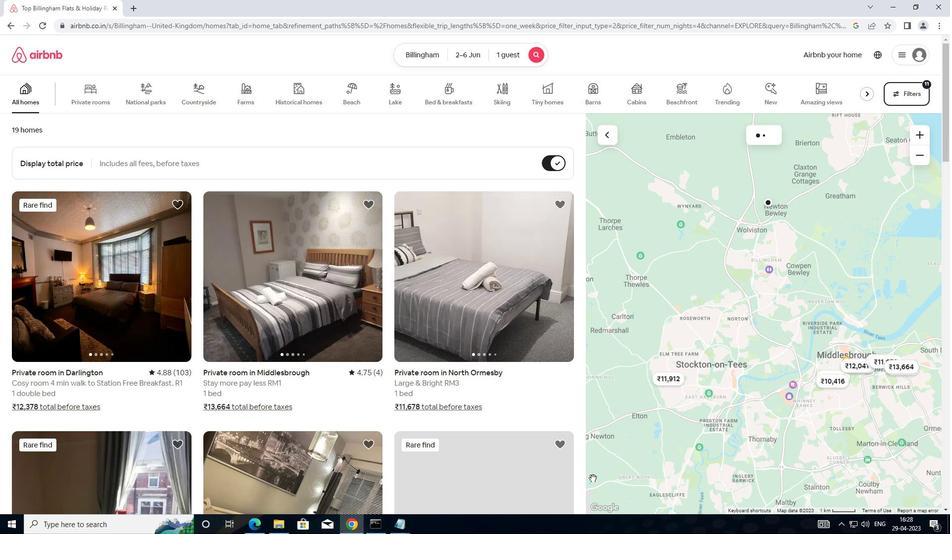 
